 Task: Open Card Image Processing Review in Board Employer Branding to Workspace Financial Management and add a team member Softage.1@softage.net, a label Red, a checklist IT Infrastructure, an attachment from your google drive, a color Red and finally, add a card description 'Conduct customer research for new product naming and branding' and a comment 'Given the potential impact of this task on our company mission and values, let us ensure that we approach it with a sense of integrity and ethics.'. Add a start date 'Jan 05, 1900' with a due date 'Jan 05, 1900'
Action: Mouse moved to (57, 250)
Screenshot: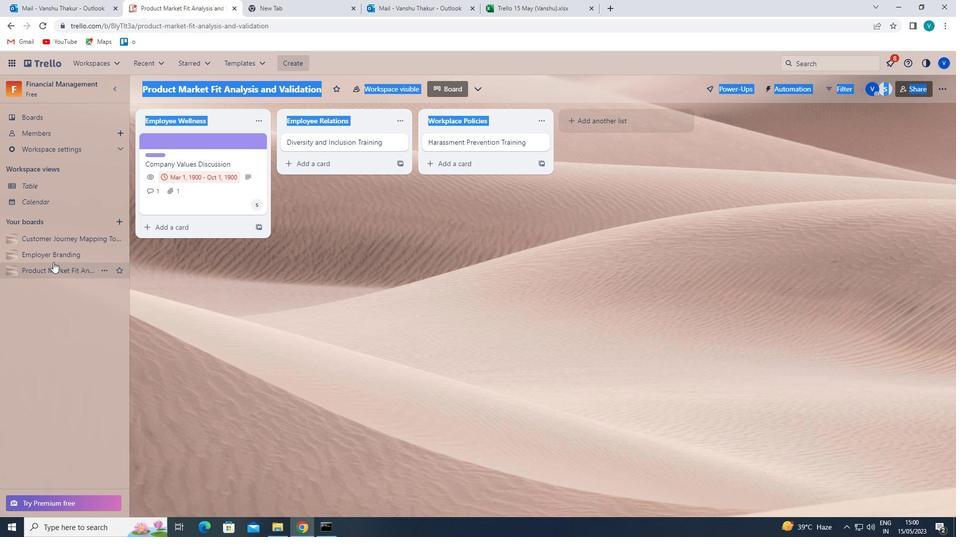 
Action: Mouse pressed left at (57, 250)
Screenshot: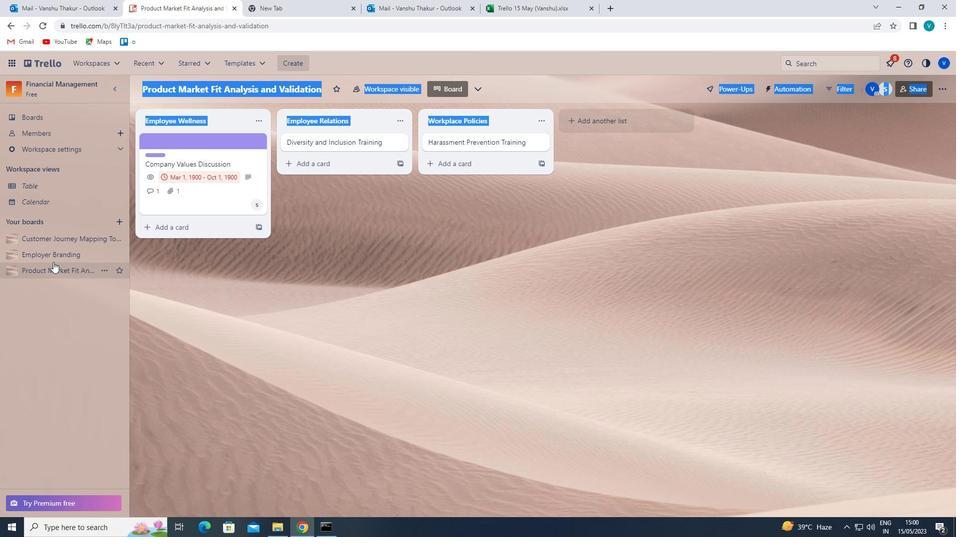 
Action: Mouse moved to (343, 144)
Screenshot: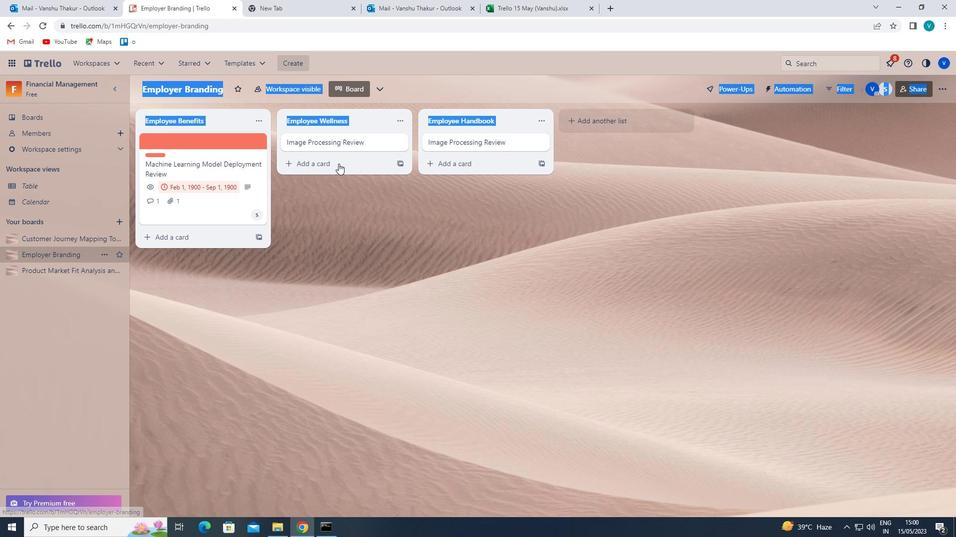 
Action: Mouse pressed left at (343, 144)
Screenshot: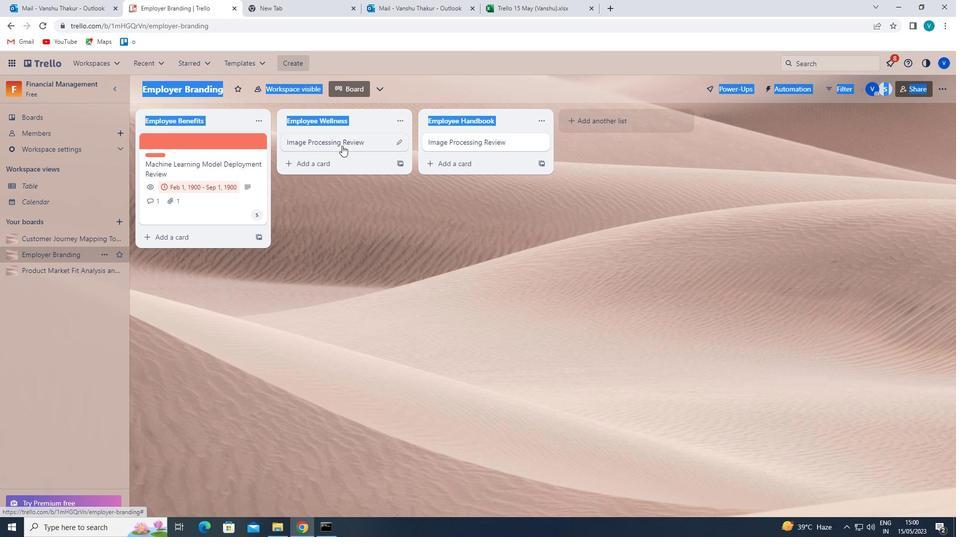 
Action: Mouse moved to (621, 182)
Screenshot: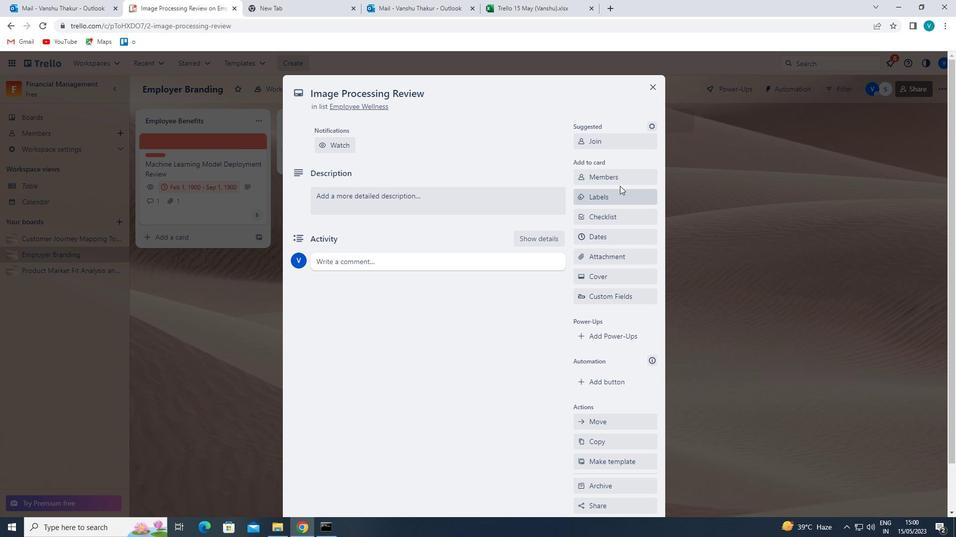 
Action: Mouse pressed left at (621, 182)
Screenshot: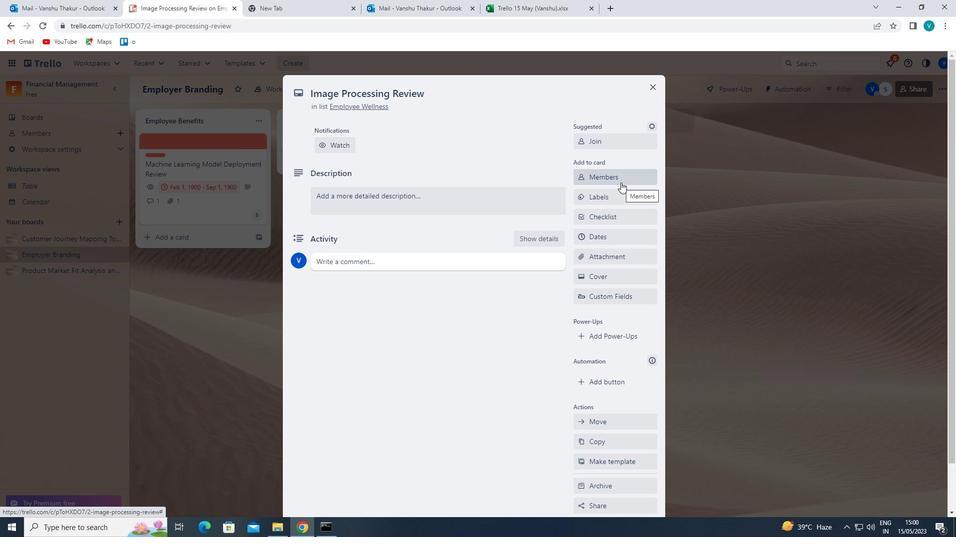 
Action: Key pressed <Key.shift>S
Screenshot: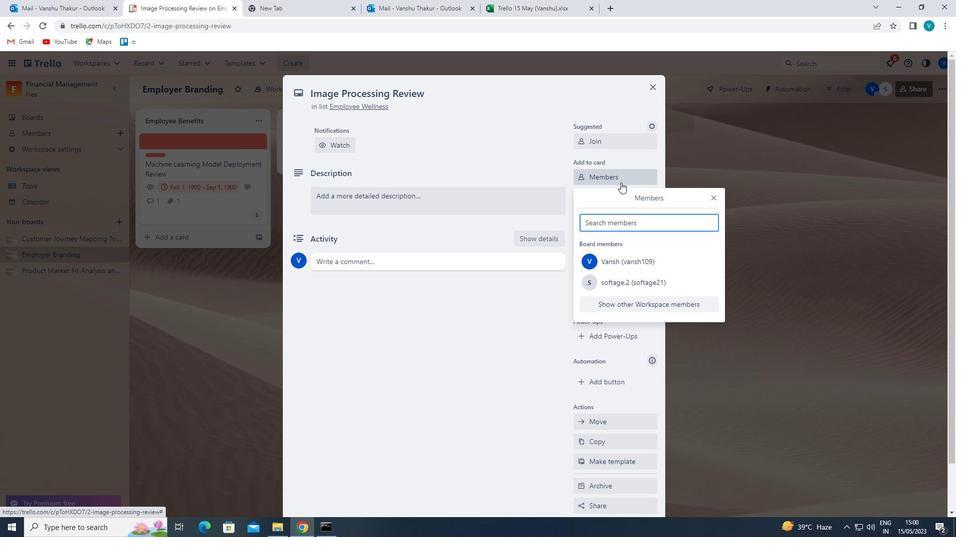 
Action: Mouse moved to (619, 180)
Screenshot: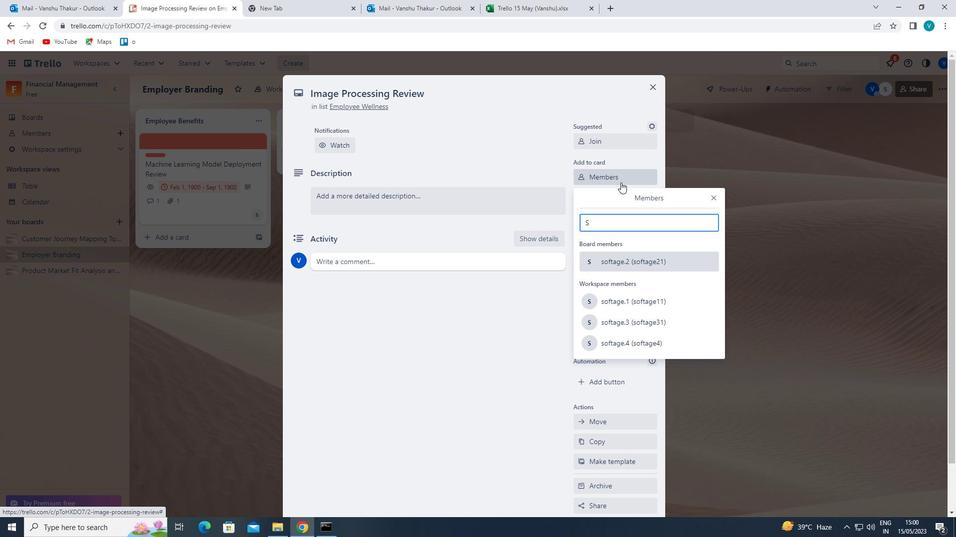 
Action: Key pressed OFTAGE
Screenshot: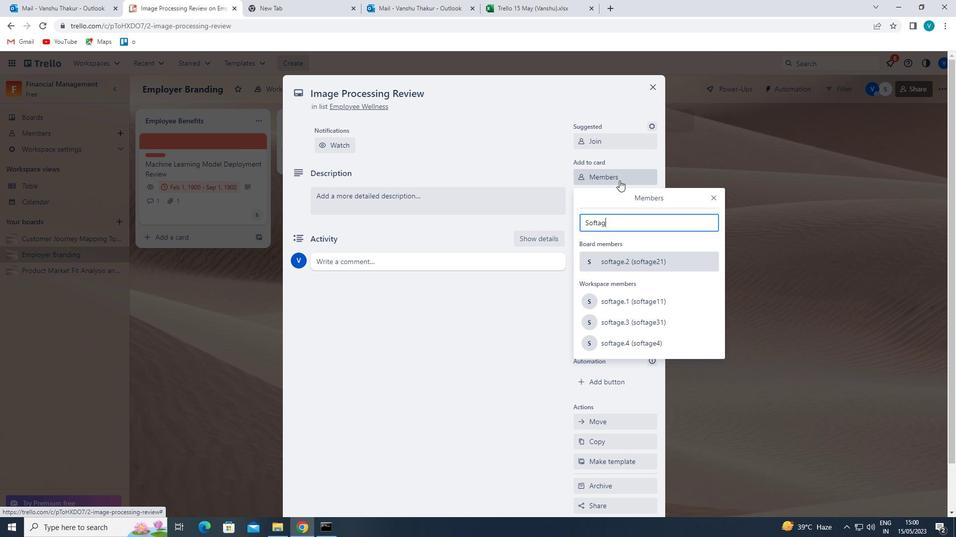 
Action: Mouse moved to (630, 302)
Screenshot: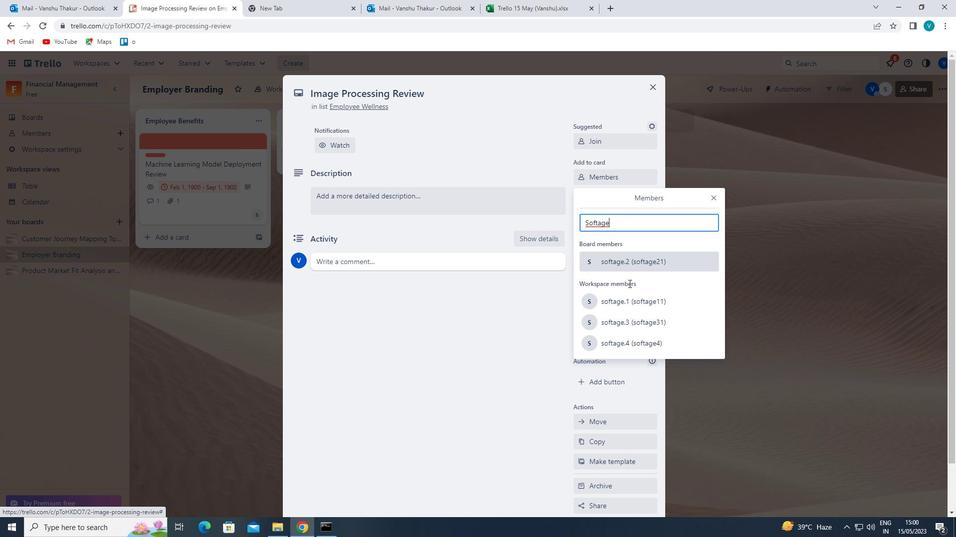 
Action: Mouse pressed left at (630, 302)
Screenshot: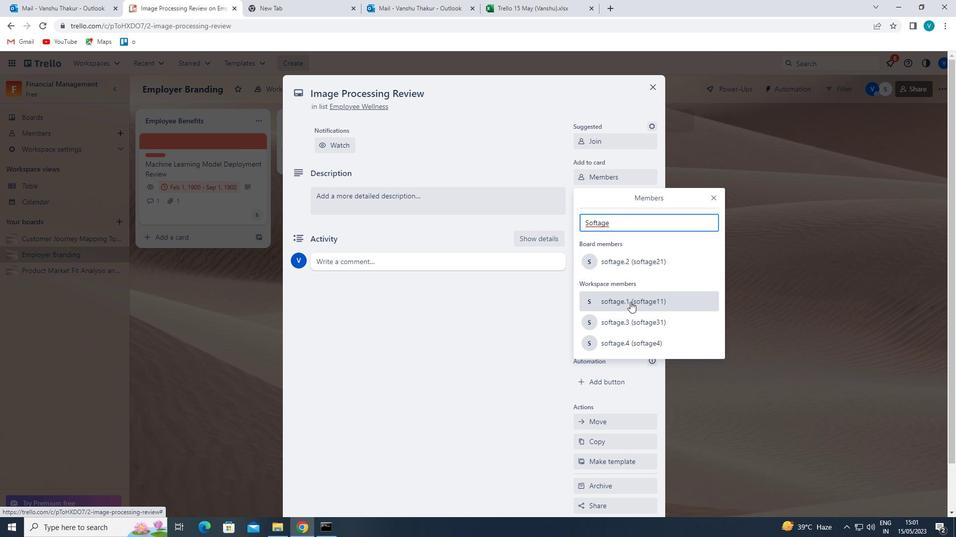 
Action: Mouse moved to (714, 197)
Screenshot: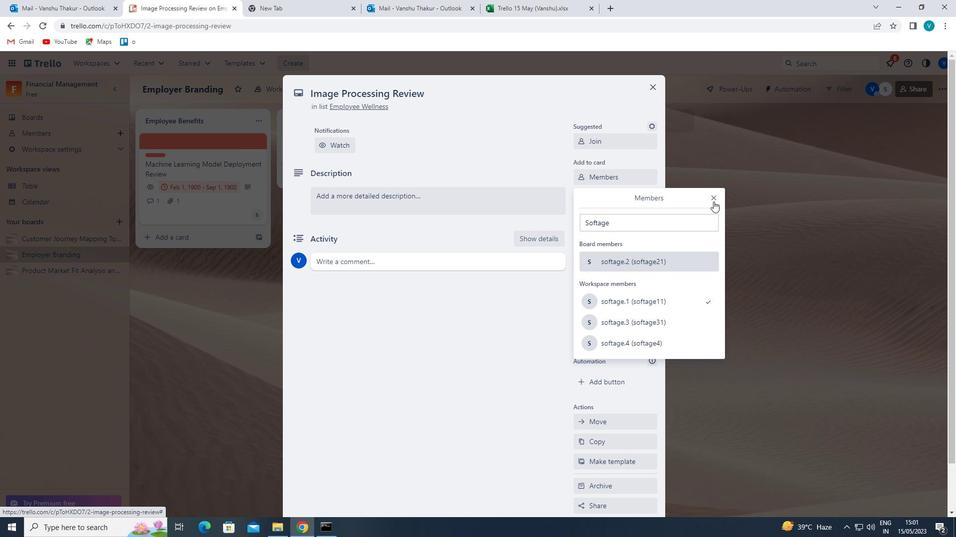 
Action: Mouse pressed left at (714, 197)
Screenshot: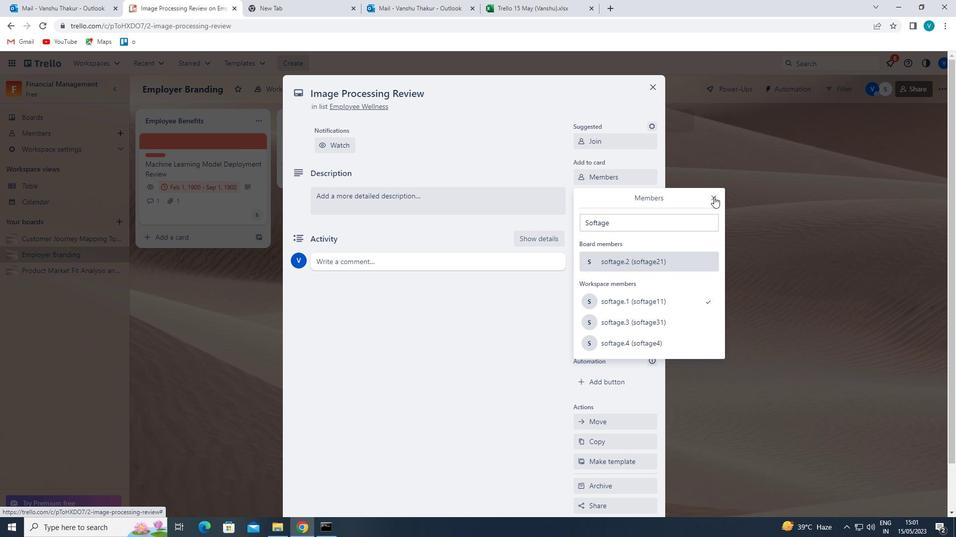 
Action: Mouse moved to (601, 192)
Screenshot: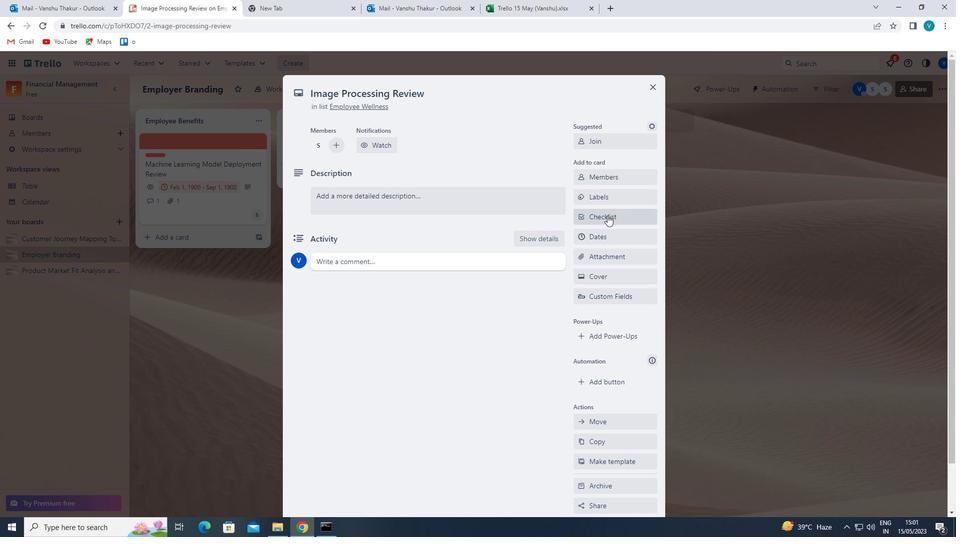 
Action: Mouse pressed left at (601, 192)
Screenshot: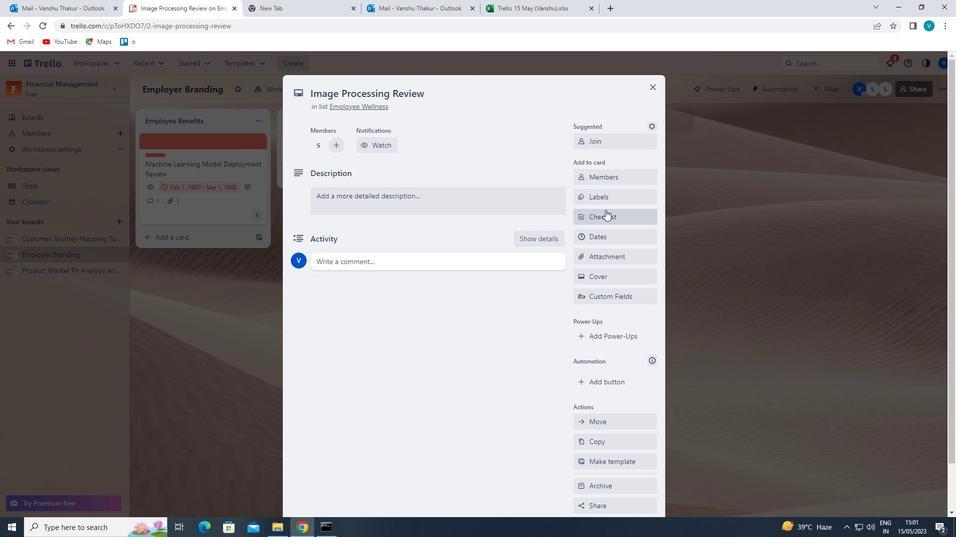 
Action: Mouse moved to (617, 332)
Screenshot: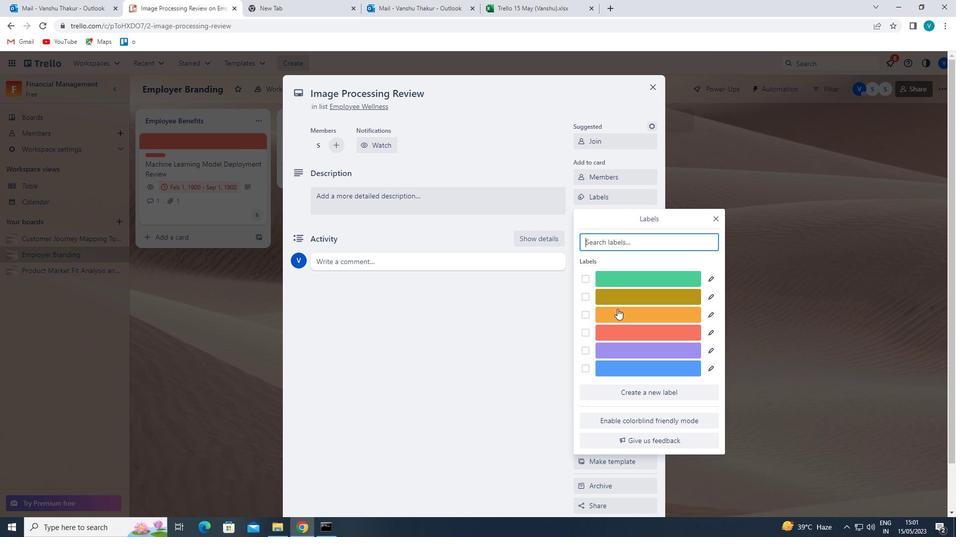 
Action: Mouse pressed left at (617, 332)
Screenshot: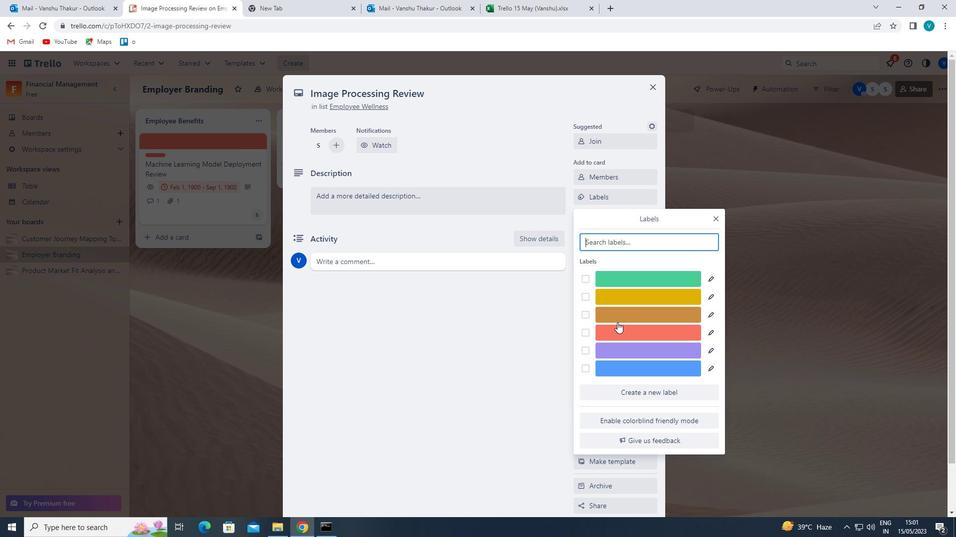 
Action: Mouse moved to (716, 220)
Screenshot: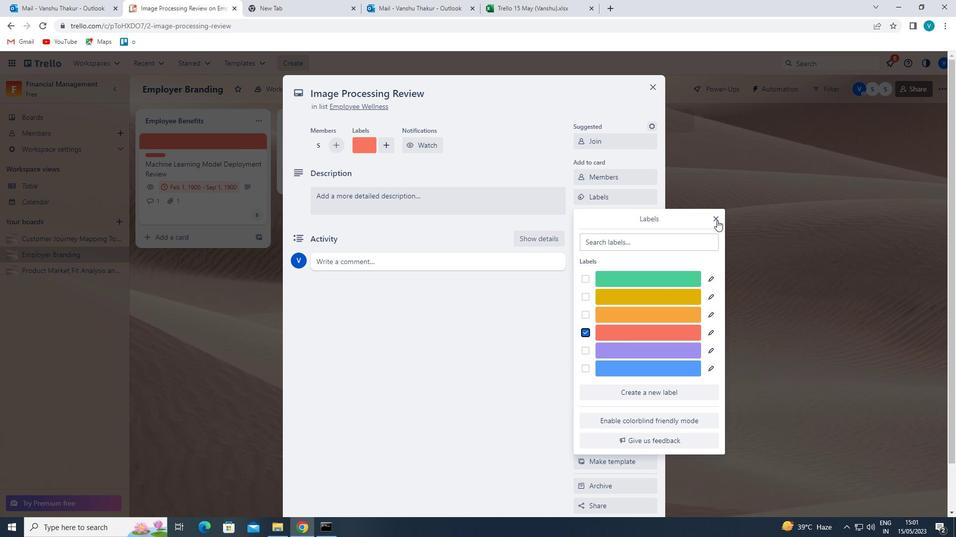
Action: Mouse pressed left at (716, 220)
Screenshot: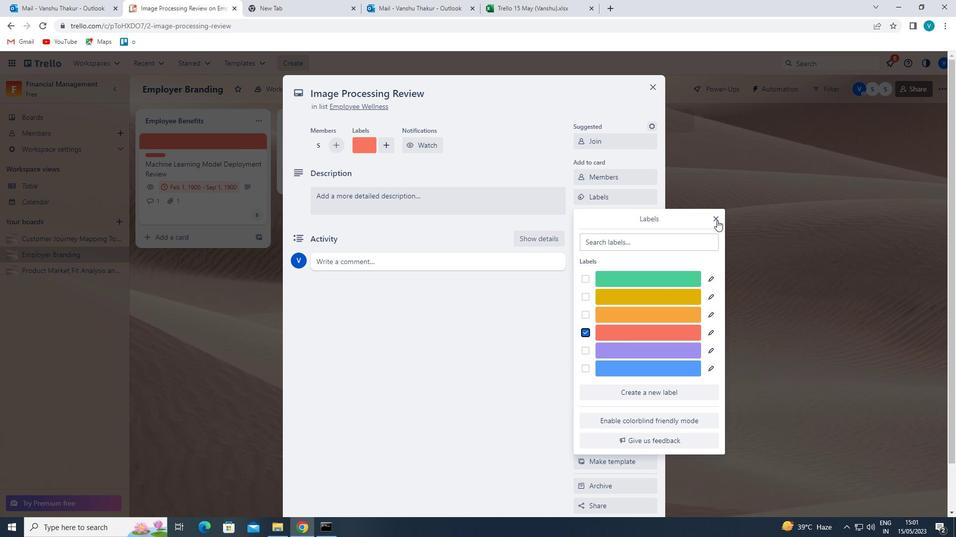 
Action: Mouse moved to (629, 220)
Screenshot: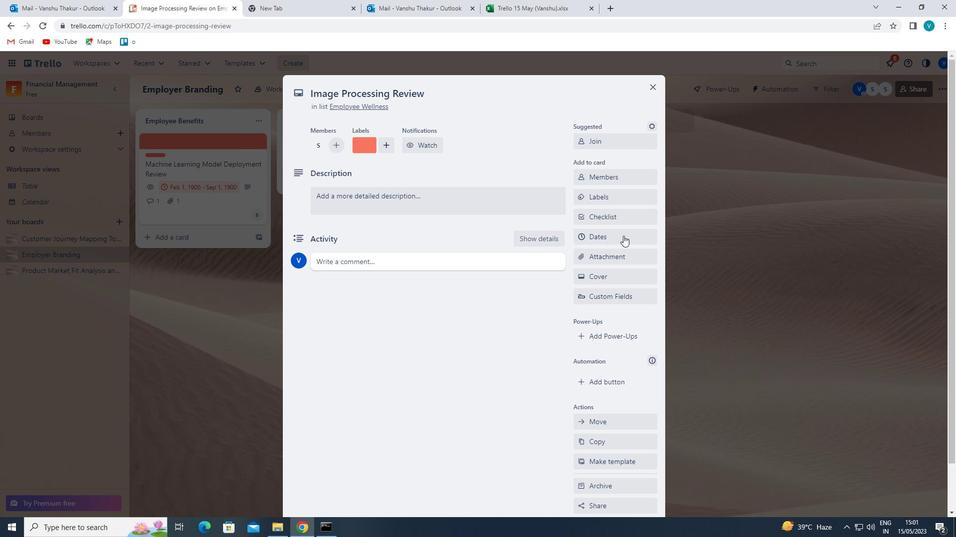 
Action: Mouse pressed left at (629, 220)
Screenshot: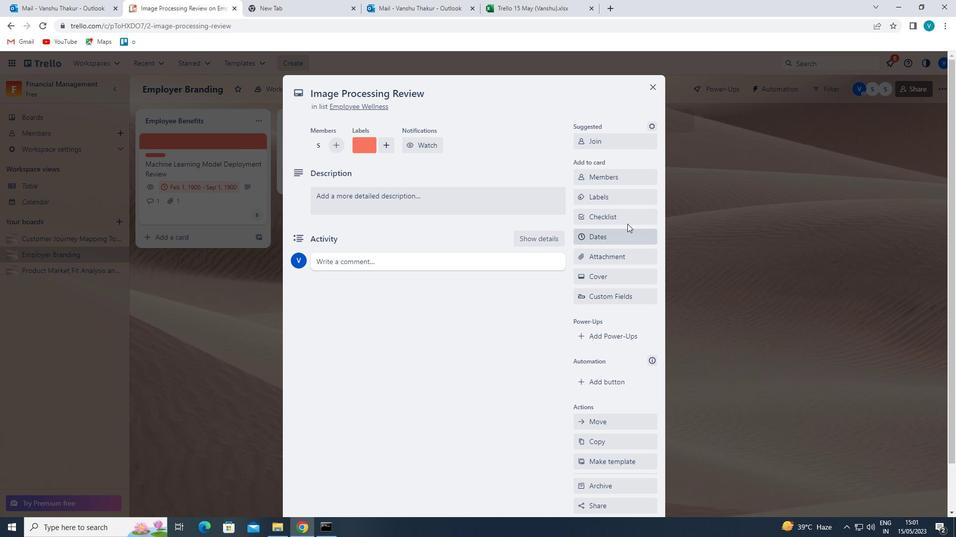 
Action: Key pressed <Key.shift>IT<Key.space><Key.shift>
Screenshot: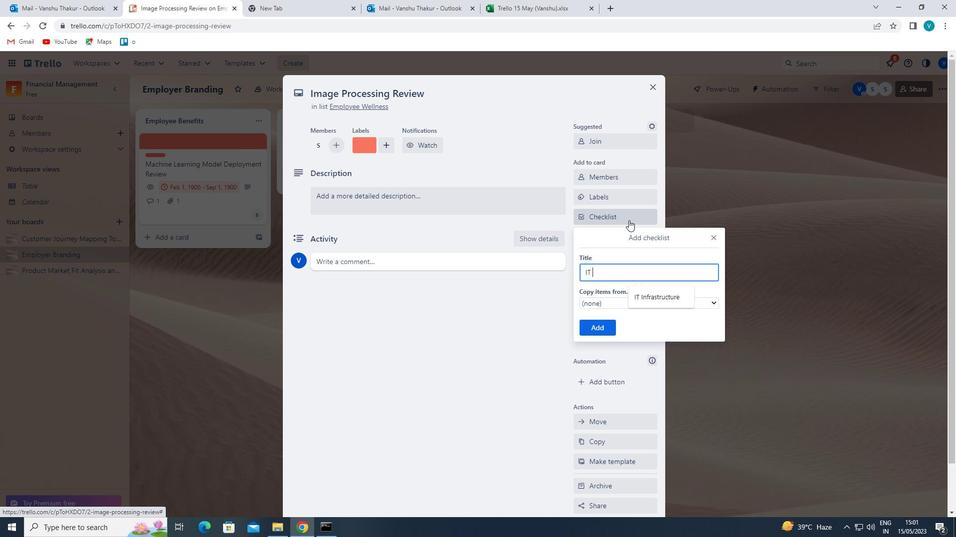 
Action: Mouse moved to (663, 292)
Screenshot: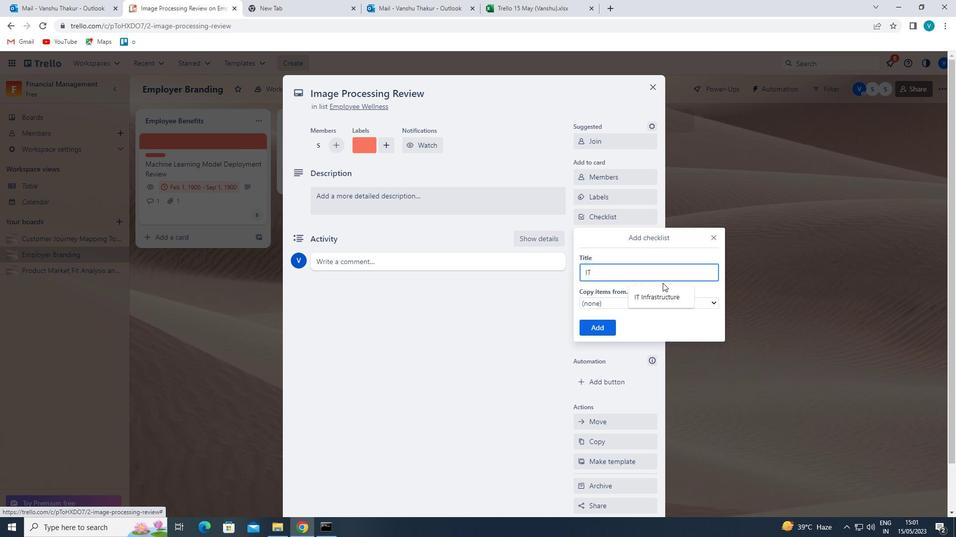 
Action: Mouse pressed left at (663, 292)
Screenshot: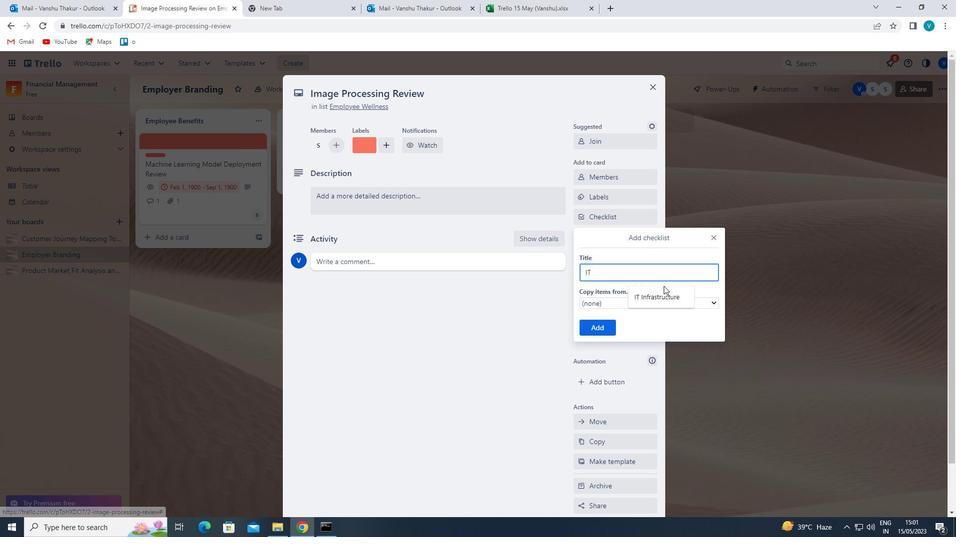 
Action: Mouse moved to (610, 323)
Screenshot: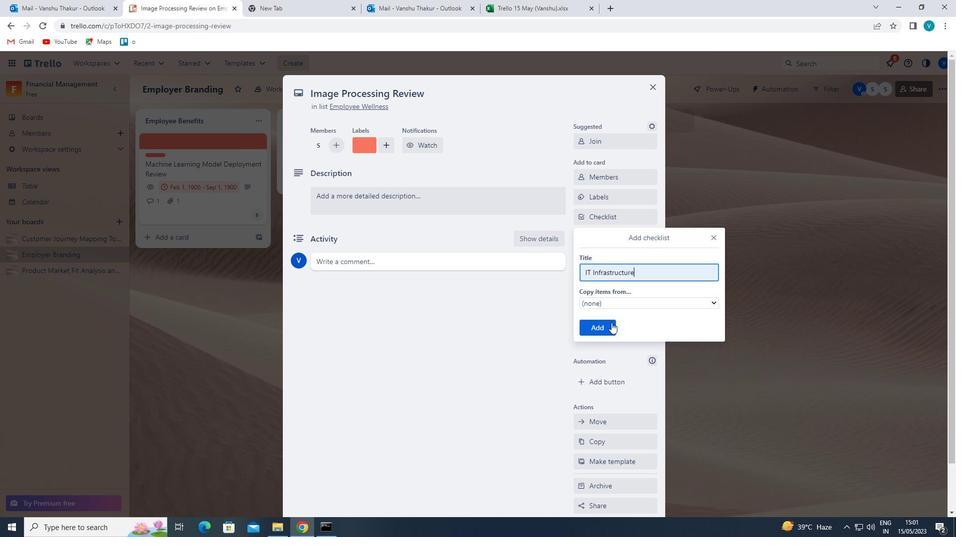 
Action: Mouse pressed left at (610, 323)
Screenshot: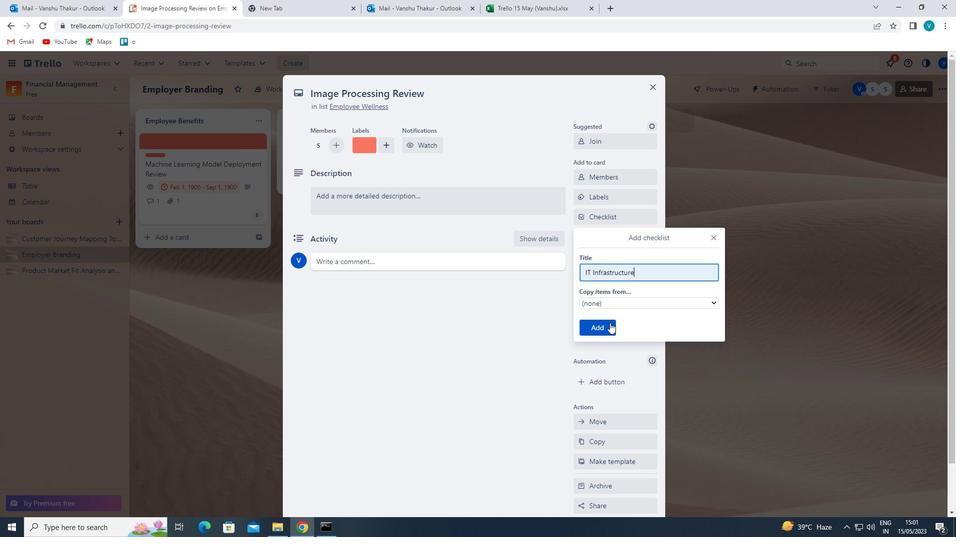 
Action: Mouse moved to (605, 260)
Screenshot: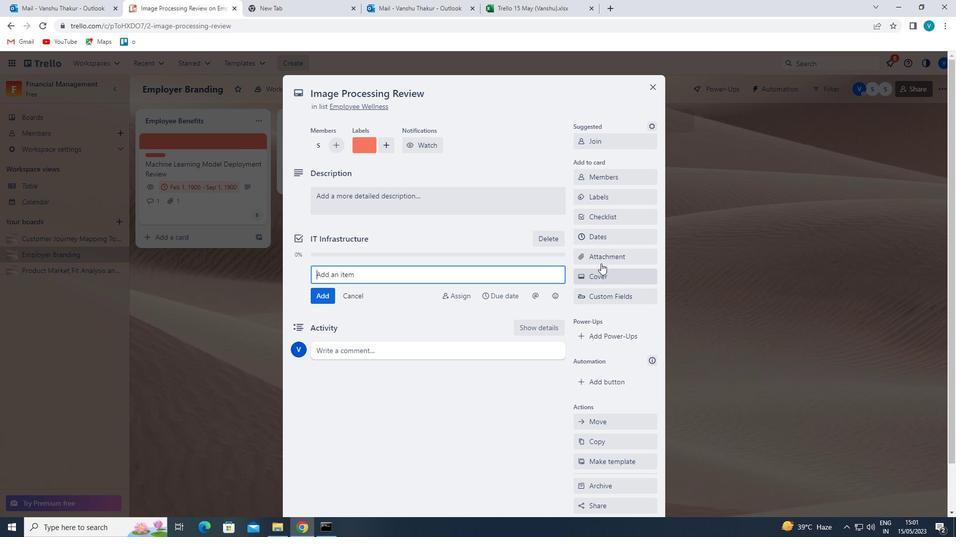 
Action: Mouse pressed left at (605, 260)
Screenshot: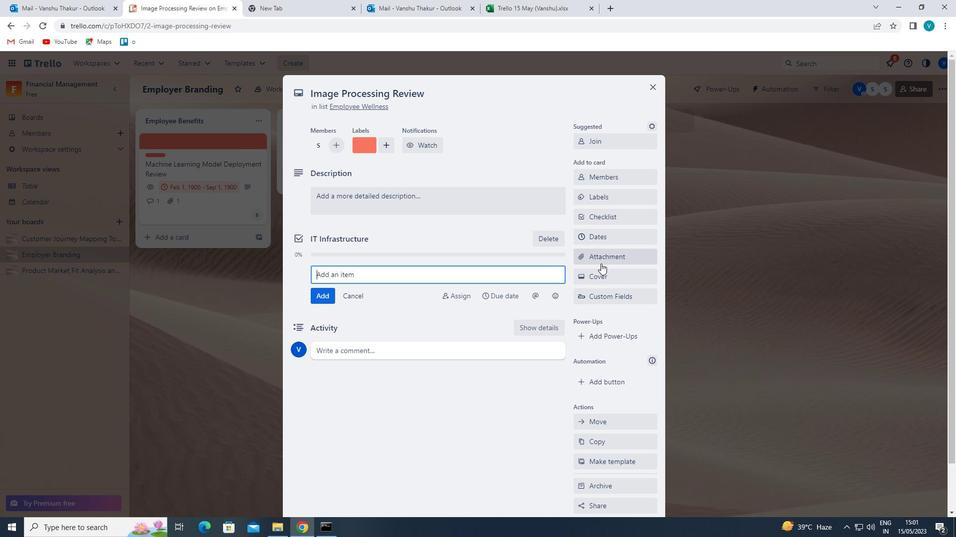 
Action: Mouse moved to (595, 332)
Screenshot: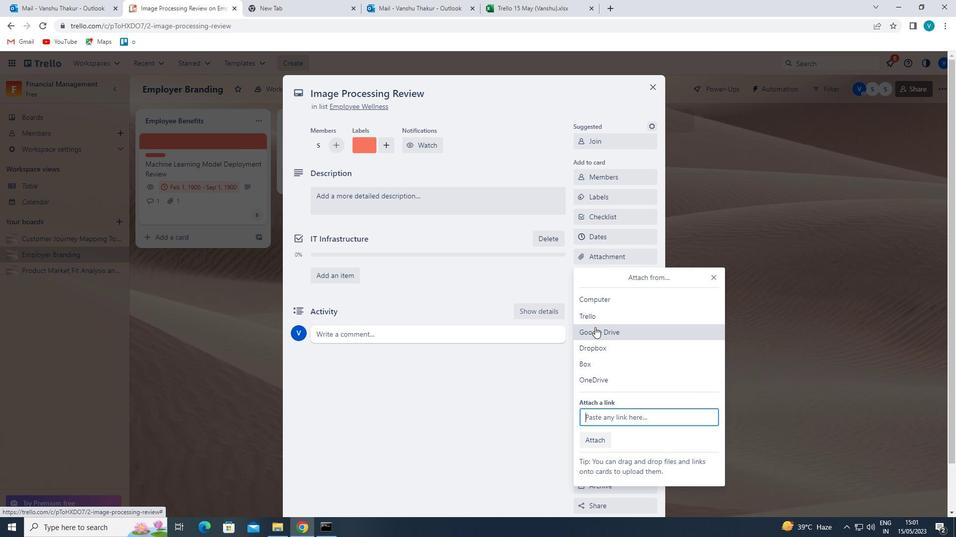 
Action: Mouse pressed left at (595, 332)
Screenshot: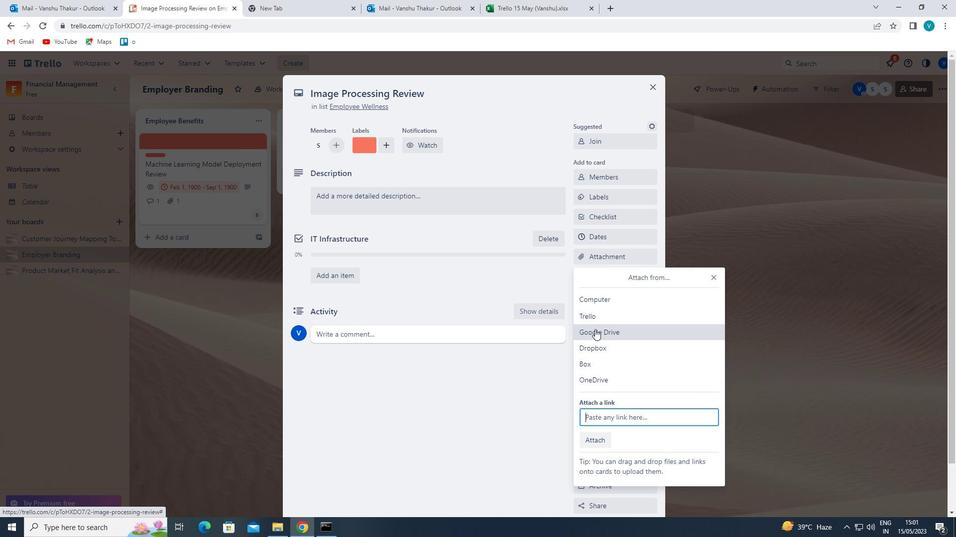 
Action: Mouse moved to (560, 287)
Screenshot: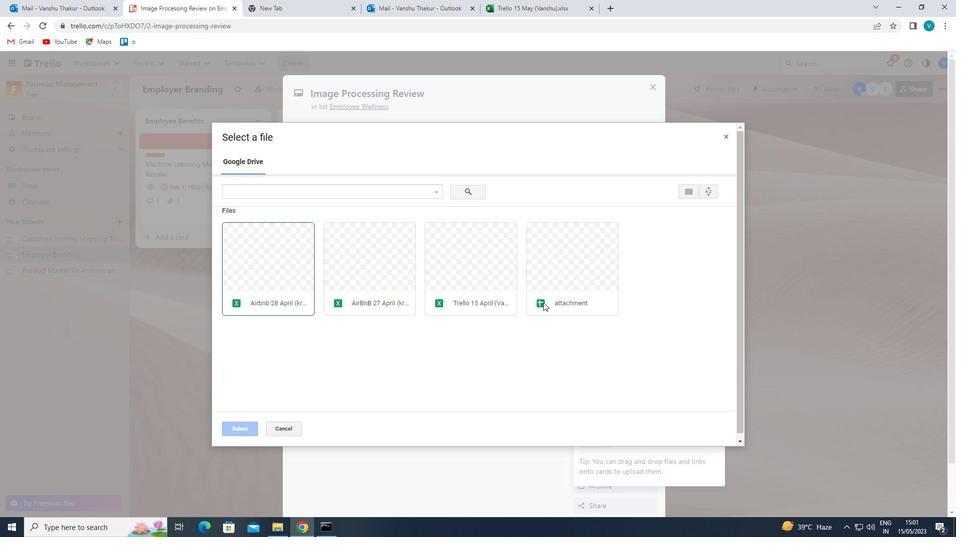 
Action: Mouse pressed left at (560, 287)
Screenshot: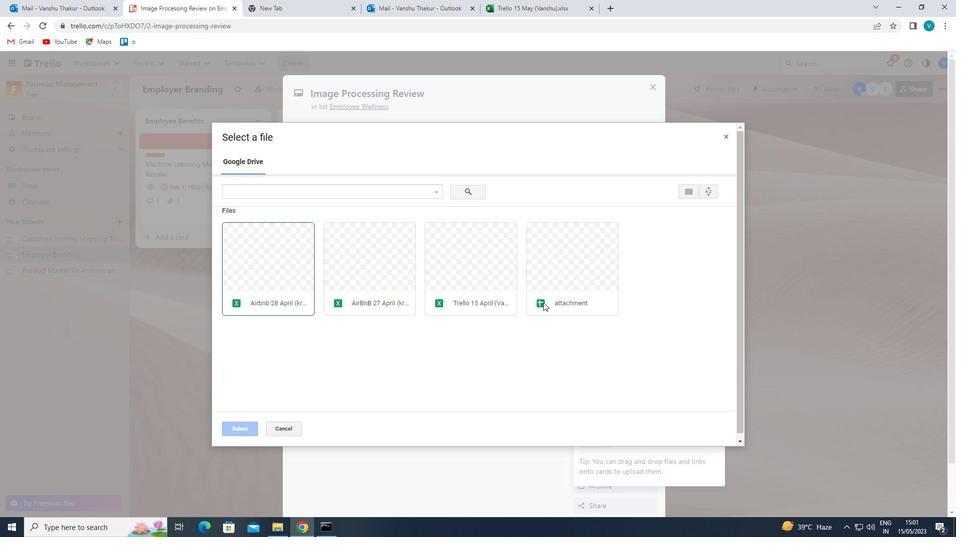 
Action: Mouse moved to (231, 430)
Screenshot: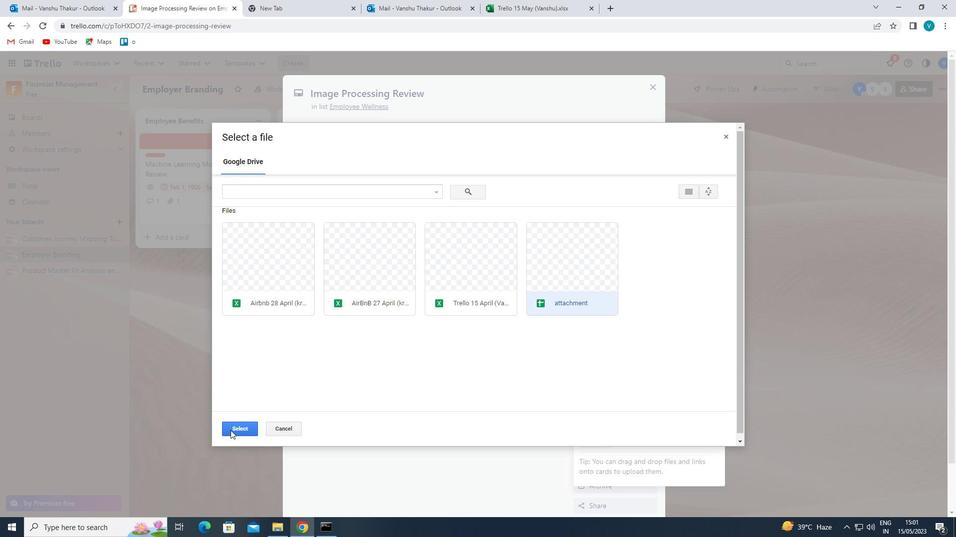 
Action: Mouse pressed left at (231, 430)
Screenshot: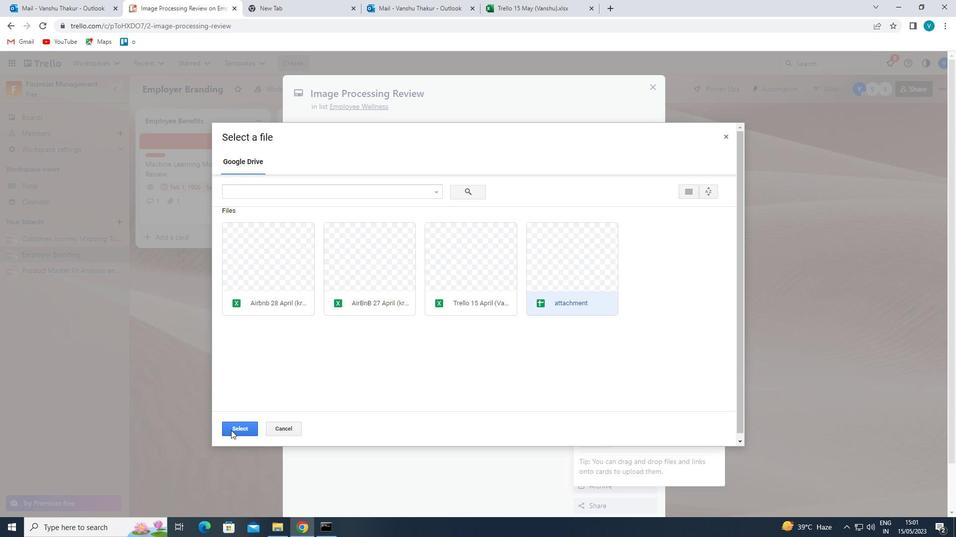 
Action: Mouse moved to (590, 278)
Screenshot: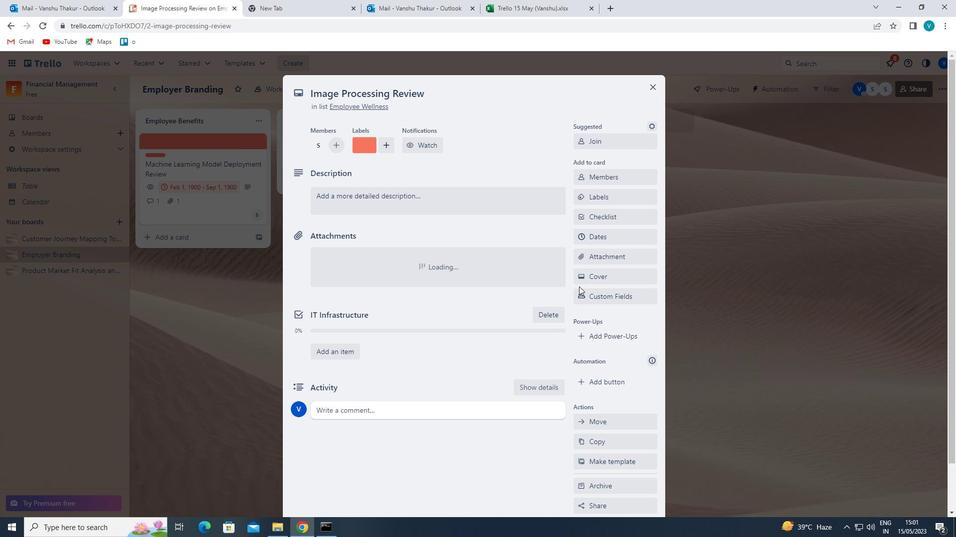 
Action: Mouse pressed left at (590, 278)
Screenshot: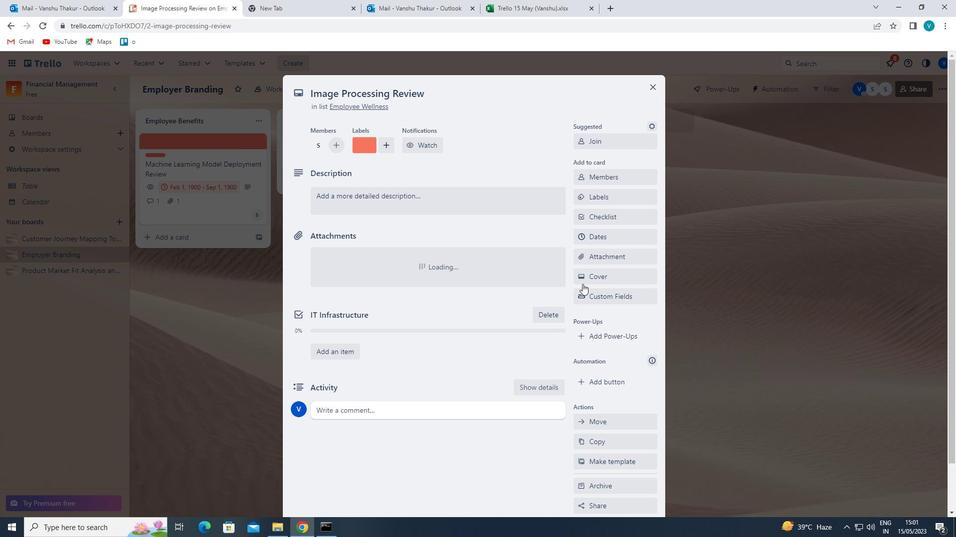 
Action: Mouse moved to (679, 313)
Screenshot: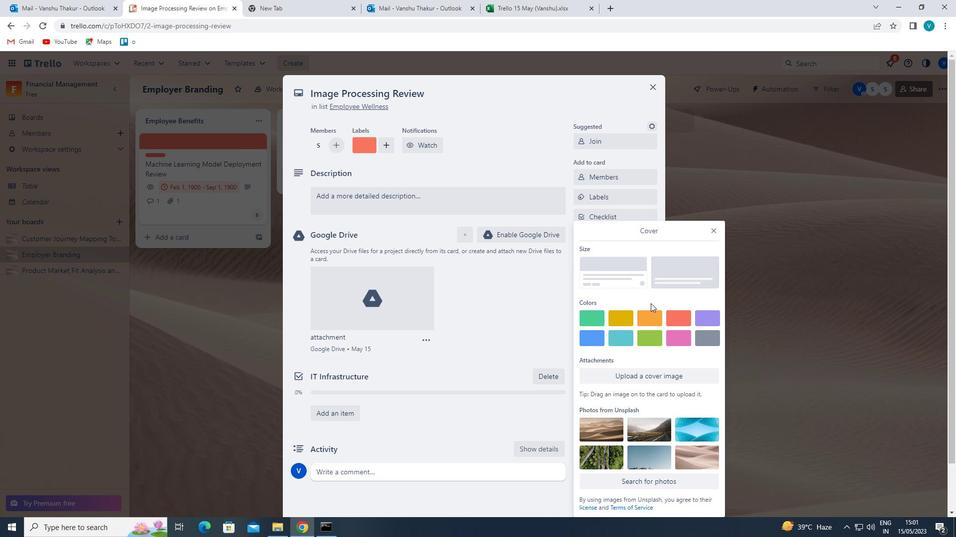 
Action: Mouse pressed left at (679, 313)
Screenshot: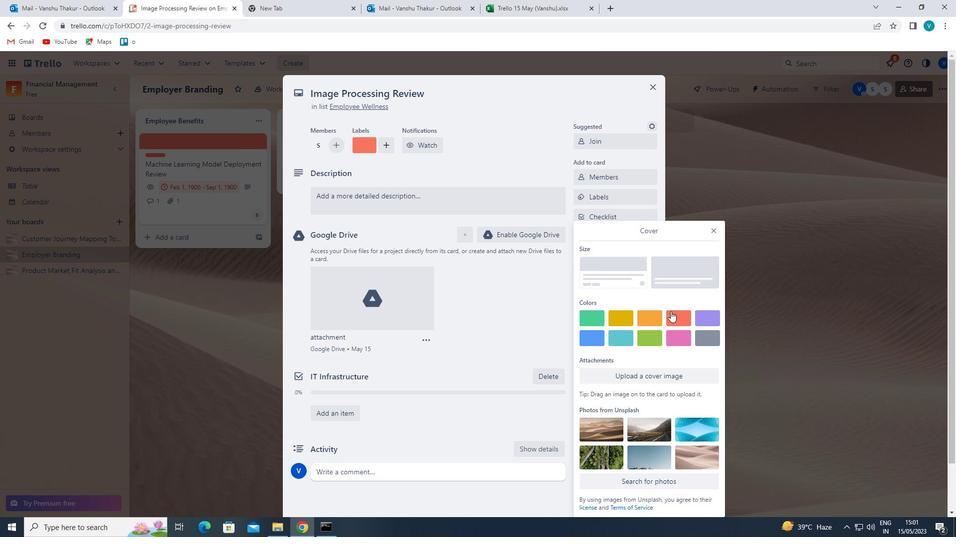 
Action: Mouse moved to (713, 211)
Screenshot: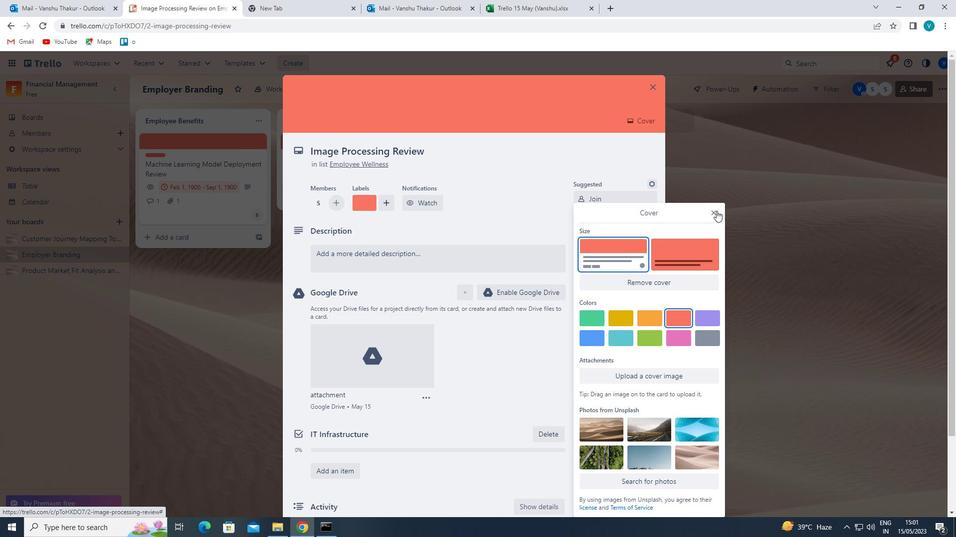 
Action: Mouse pressed left at (713, 211)
Screenshot: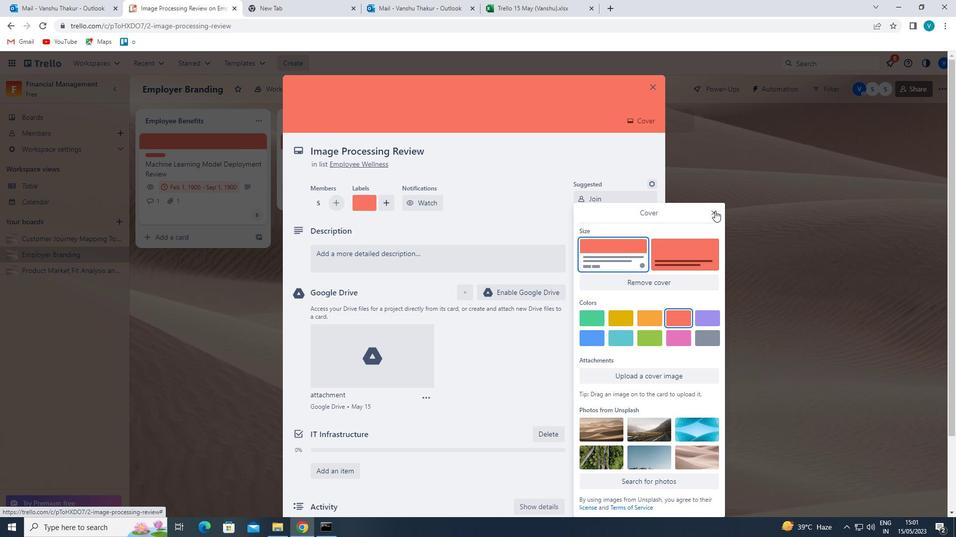 
Action: Mouse moved to (431, 272)
Screenshot: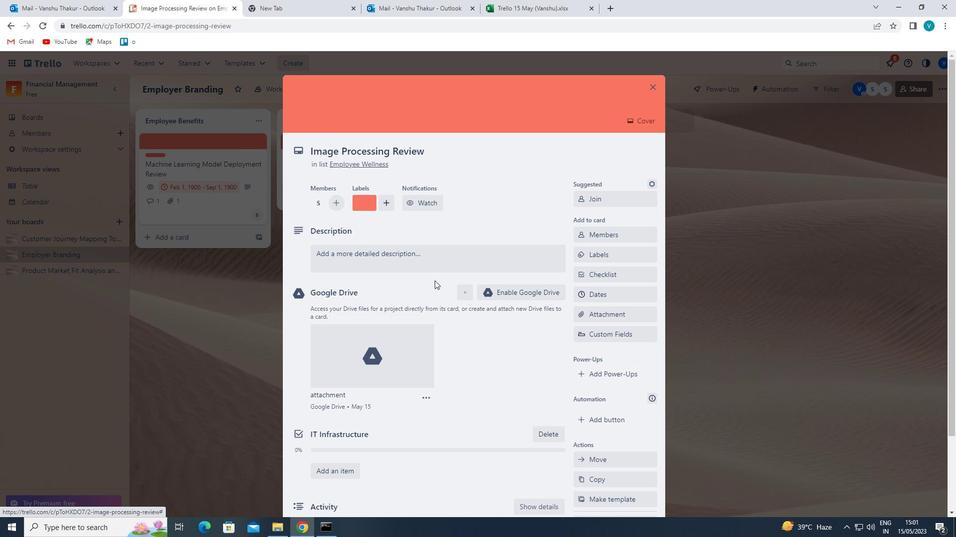 
Action: Mouse pressed left at (431, 272)
Screenshot: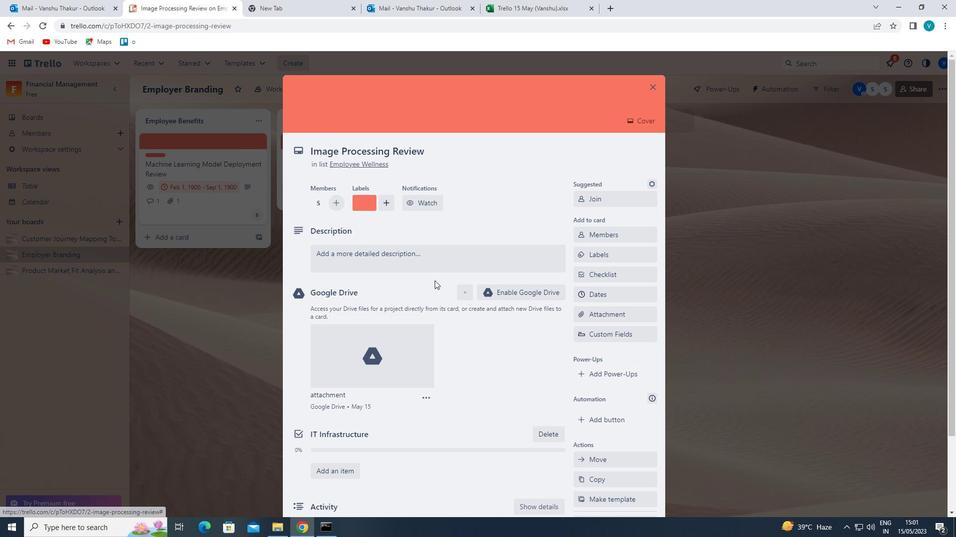 
Action: Mouse moved to (434, 262)
Screenshot: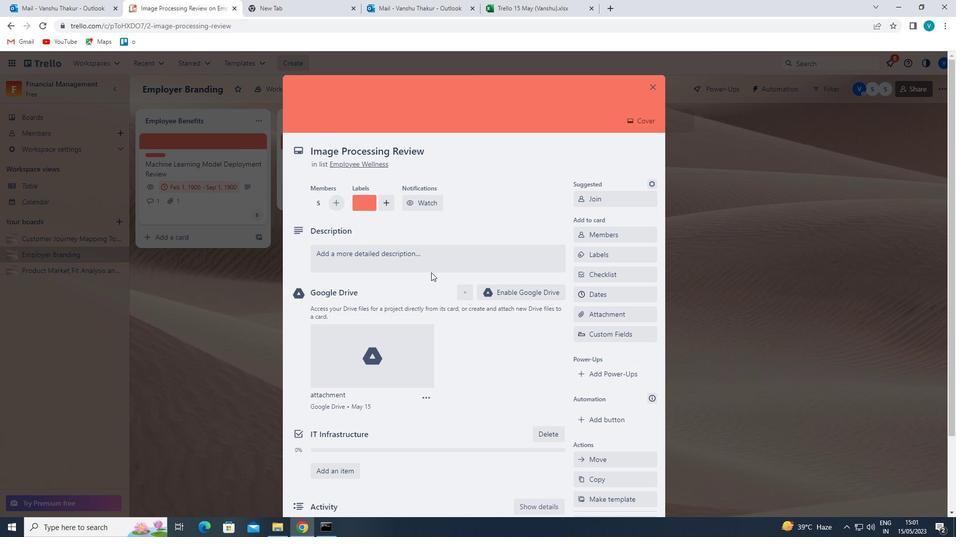 
Action: Mouse pressed left at (434, 262)
Screenshot: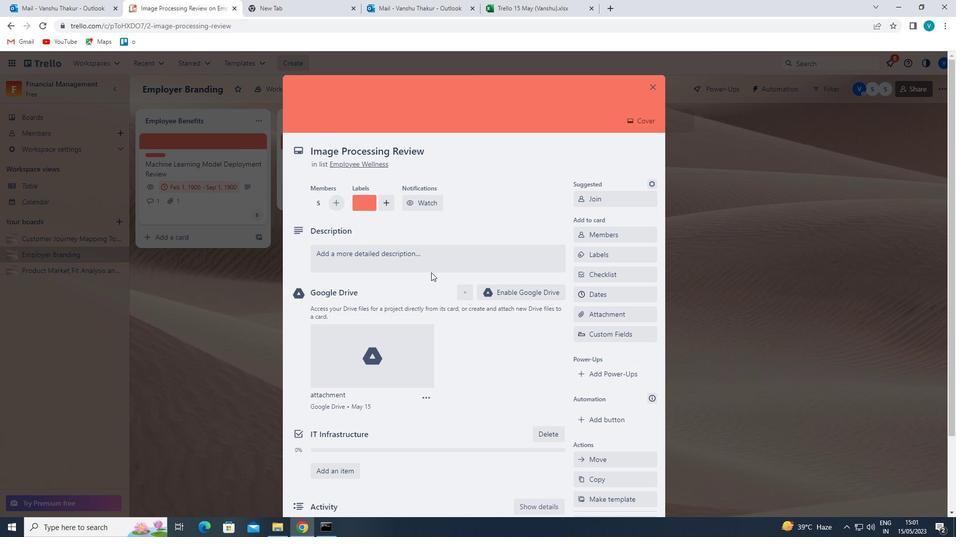 
Action: Key pressed '<Key.shift>CONDUCT<Key.space>CUSTOMER<Key.space>RESEARCH<Key.space>FOR<Key.space>NEW<Key.space>PRODUCT<Key.space>NAMING<Key.space>ANF<Key.backspace>D<Key.space>BRANDING'
Screenshot: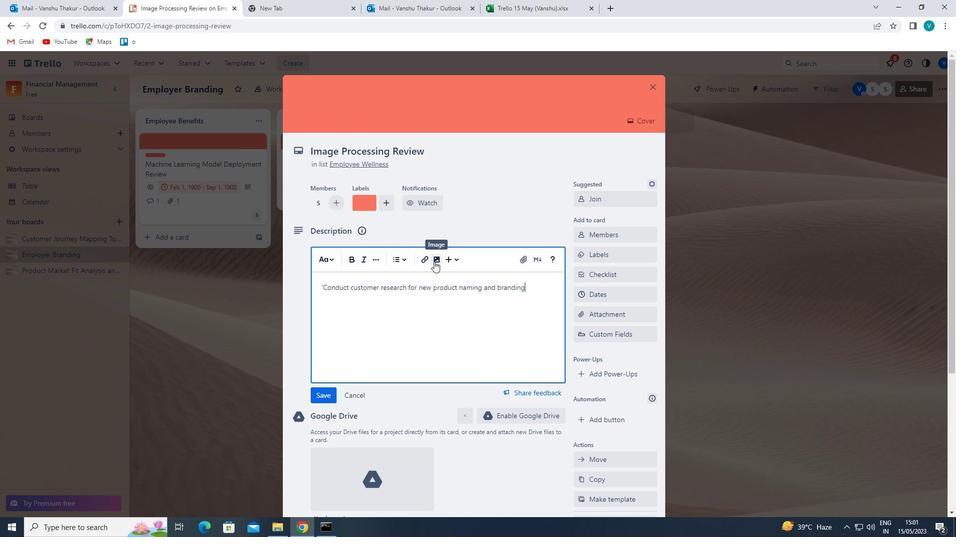 
Action: Mouse moved to (325, 394)
Screenshot: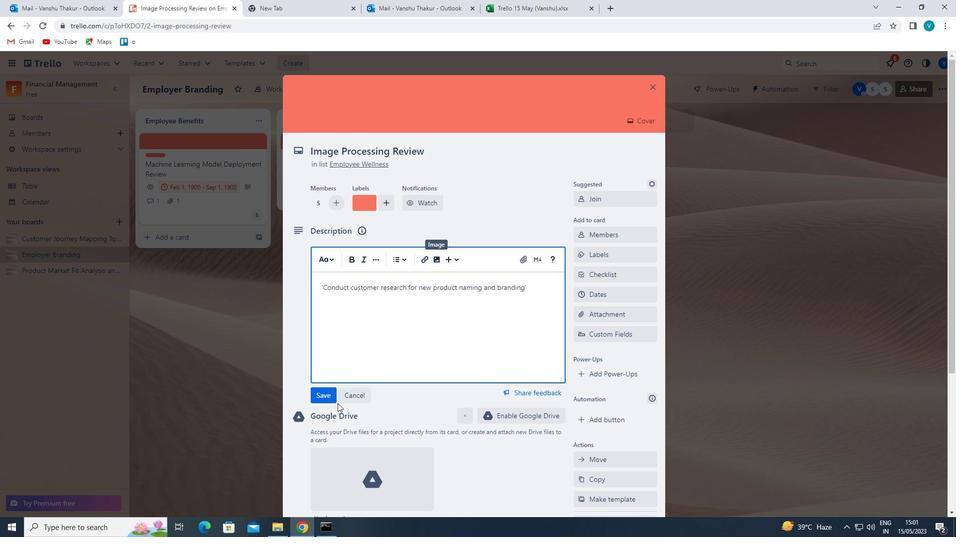 
Action: Mouse pressed left at (325, 394)
Screenshot: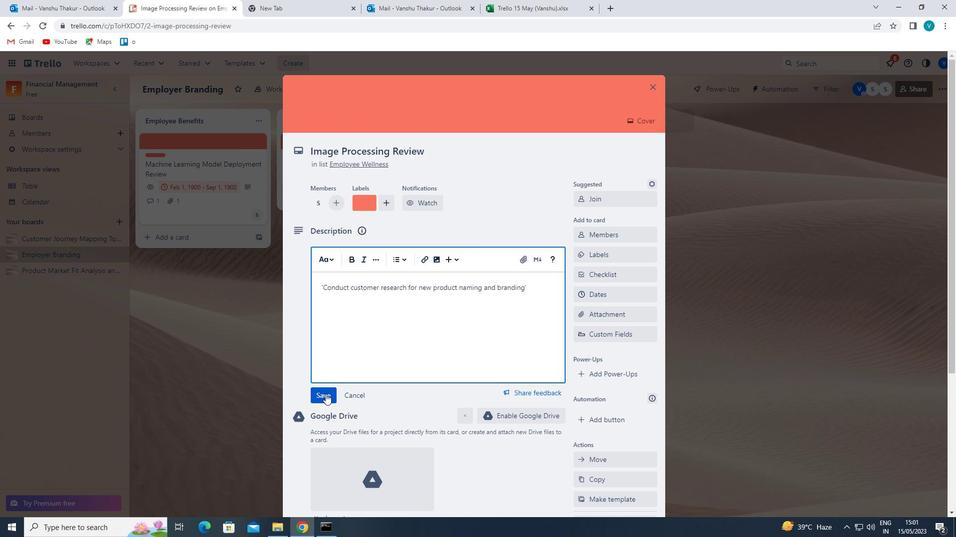 
Action: Mouse scrolled (325, 394) with delta (0, 0)
Screenshot: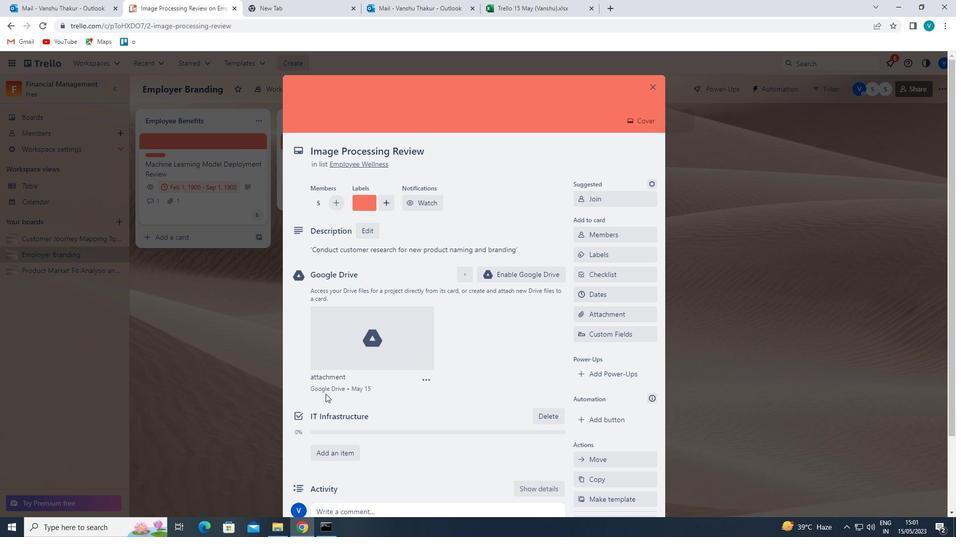
Action: Mouse moved to (334, 459)
Screenshot: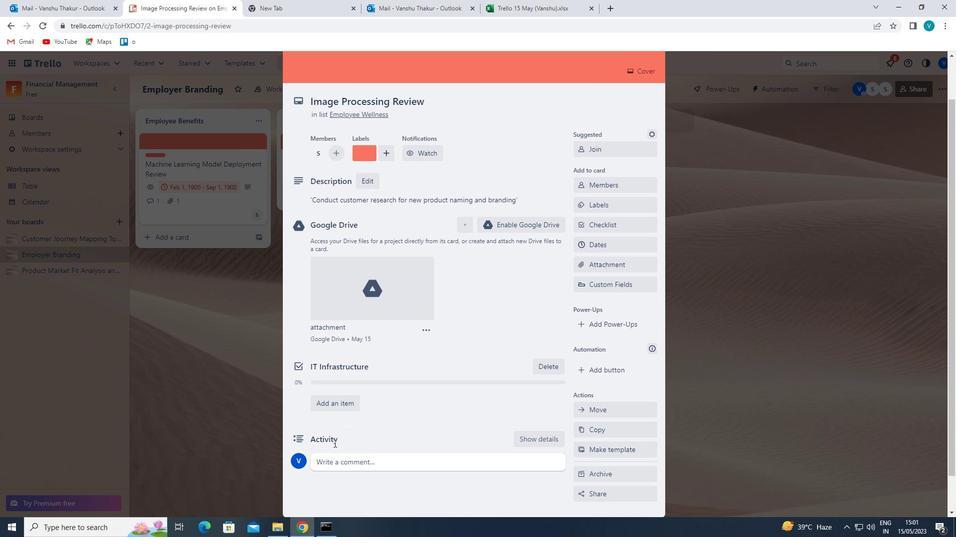 
Action: Mouse pressed left at (334, 459)
Screenshot: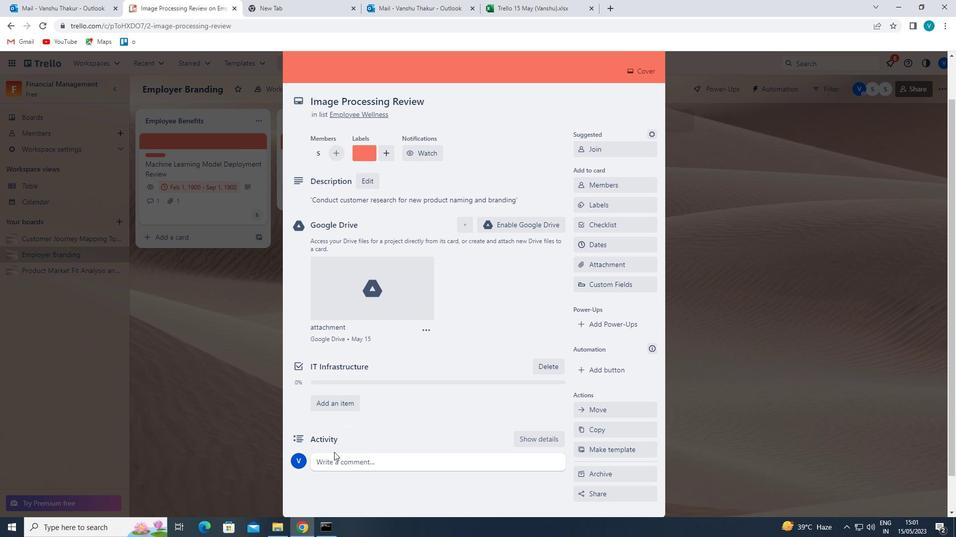 
Action: Key pressed '<Key.shift>GIVEN<Key.space>THE<Key.space>POTENTIAL<Key.space>IMPACT<Key.space>OF<Key.space>THIS<Key.space>TASK<Key.space>ON<Key.space>OUR<Key.space>COMPANY<Key.space>MISSION<Key.space>ADN<Key.space><Key.backspace><Key.backspace><Key.backspace>ND<Key.space>VALUES,<Key.space>LET<Key.space>US<Key.space>ENSURE<Key.space>THAT<Key.space>WE<Key.space>APPROACH<Key.space>IT<Key.space>WITH<Key.space>A<Key.space>SENSE<Key.space>OF<Key.space>INTEGRITY<Key.space>AND<Key.space>ETHICS.'
Screenshot: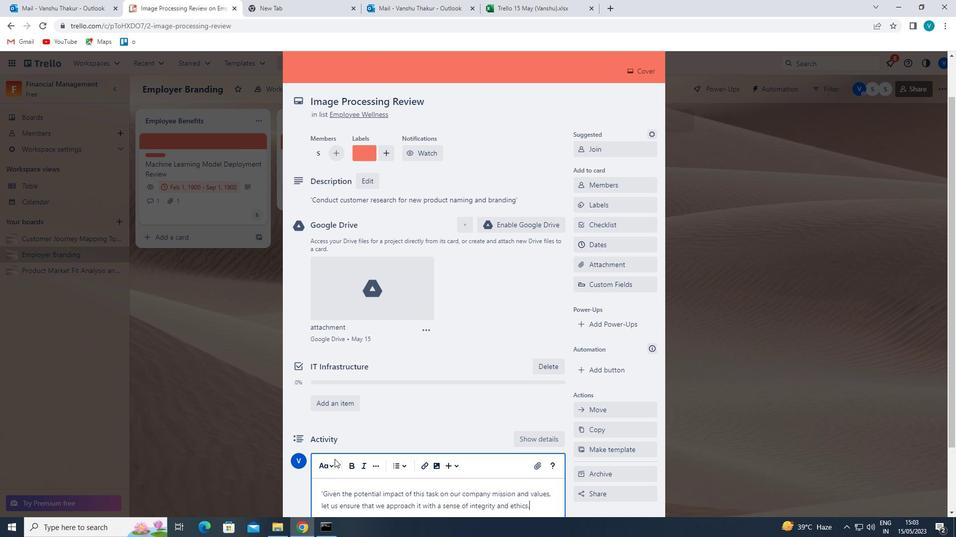 
Action: Mouse moved to (381, 442)
Screenshot: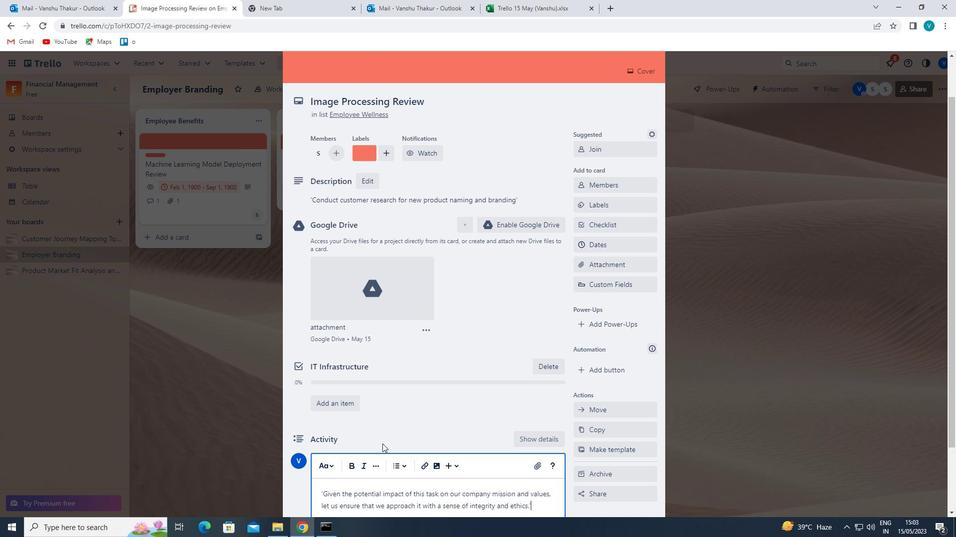 
Action: Mouse scrolled (381, 442) with delta (0, 0)
Screenshot: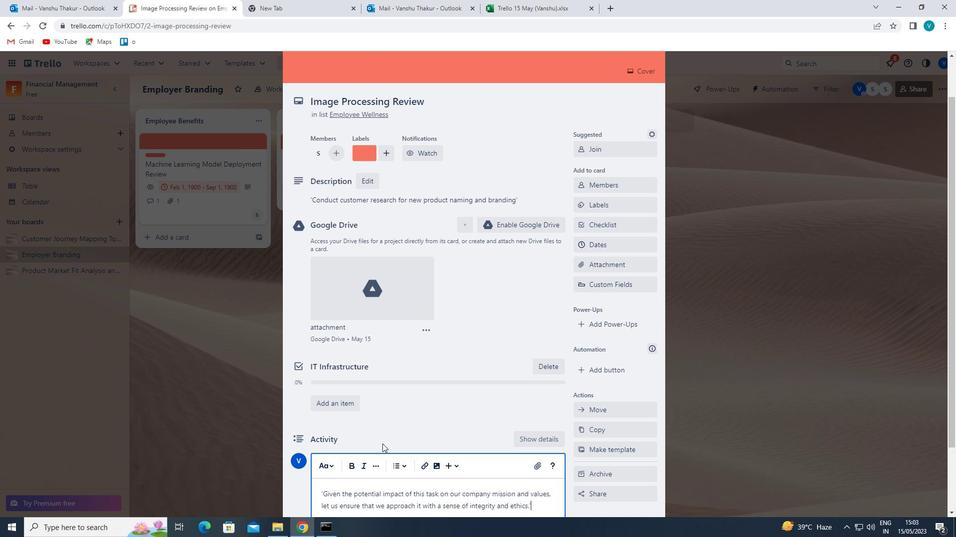 
Action: Mouse moved to (380, 439)
Screenshot: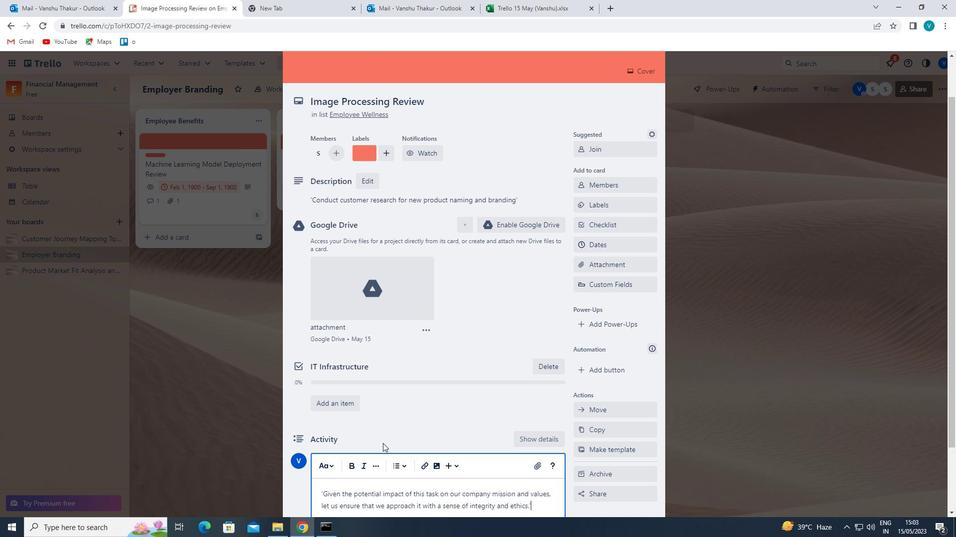 
Action: Mouse scrolled (380, 439) with delta (0, 0)
Screenshot: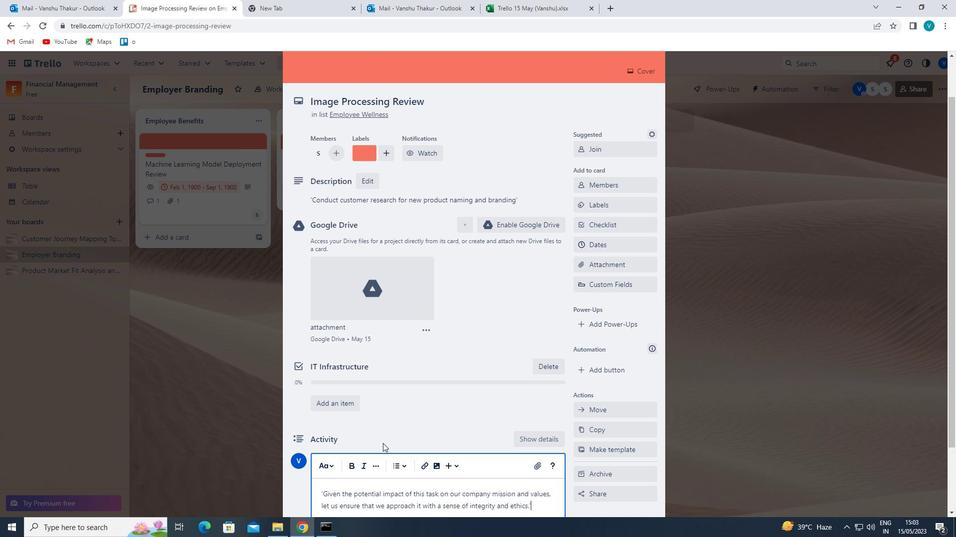 
Action: Mouse moved to (318, 454)
Screenshot: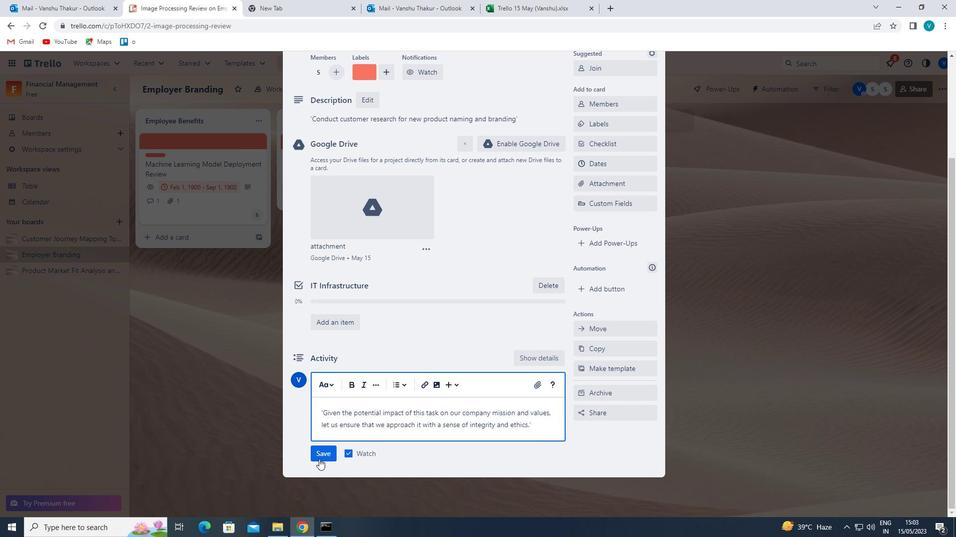 
Action: Mouse pressed left at (318, 454)
Screenshot: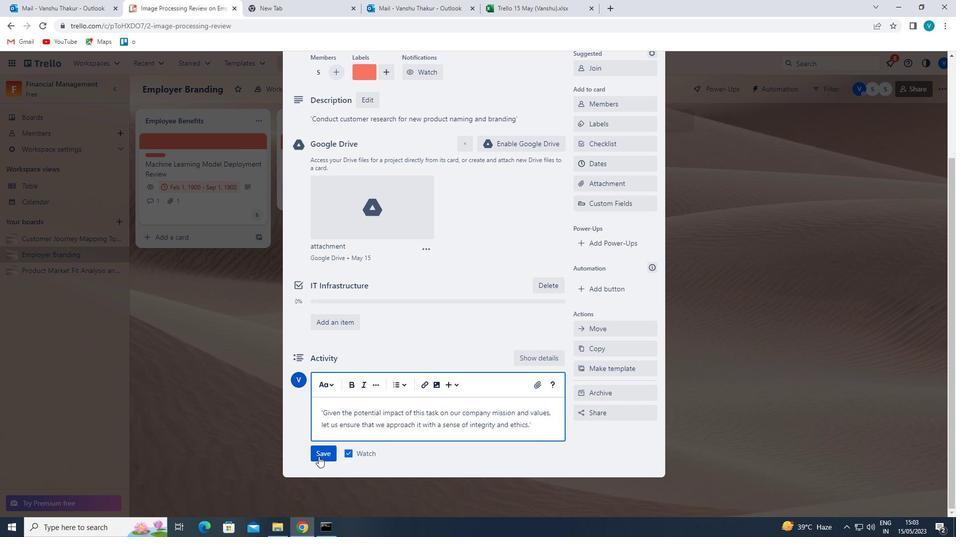 
Action: Mouse moved to (607, 162)
Screenshot: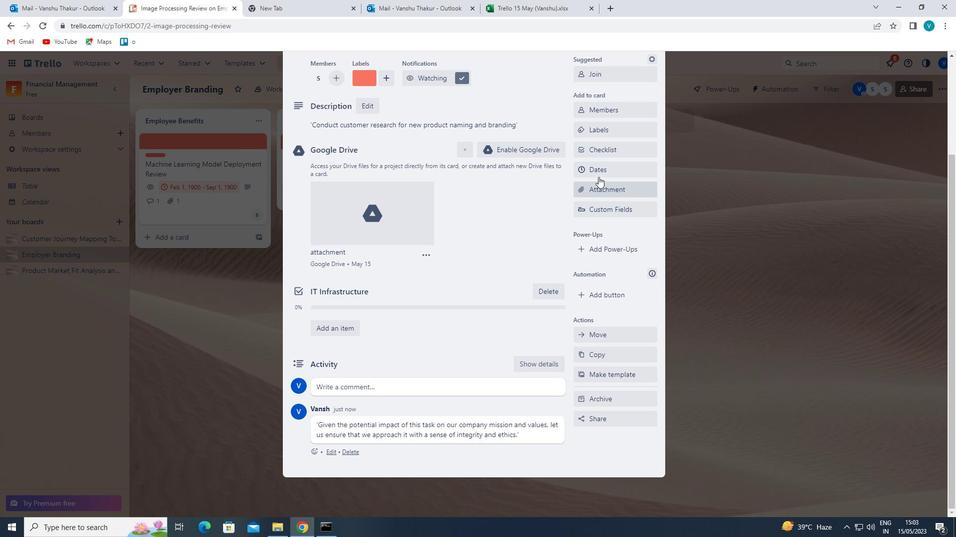 
Action: Mouse pressed left at (607, 162)
Screenshot: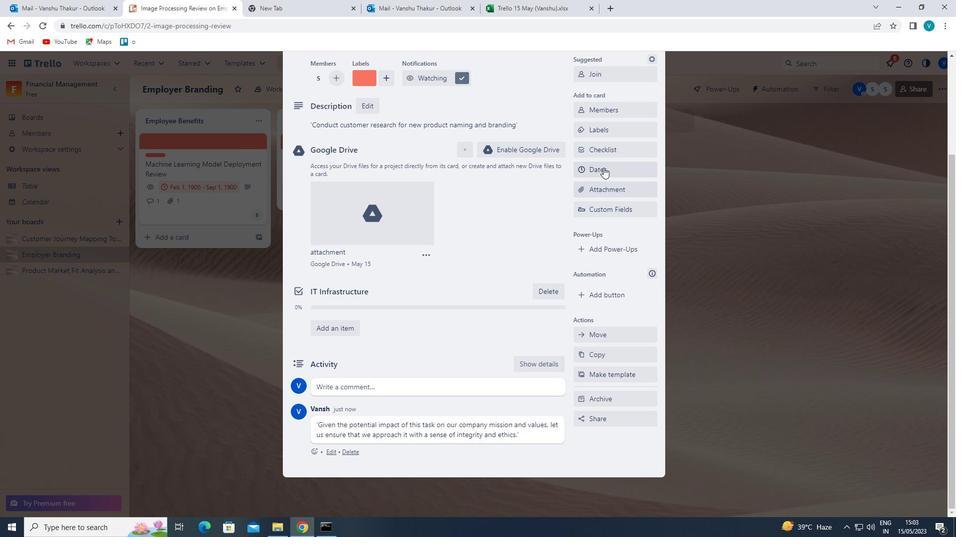 
Action: Mouse moved to (581, 263)
Screenshot: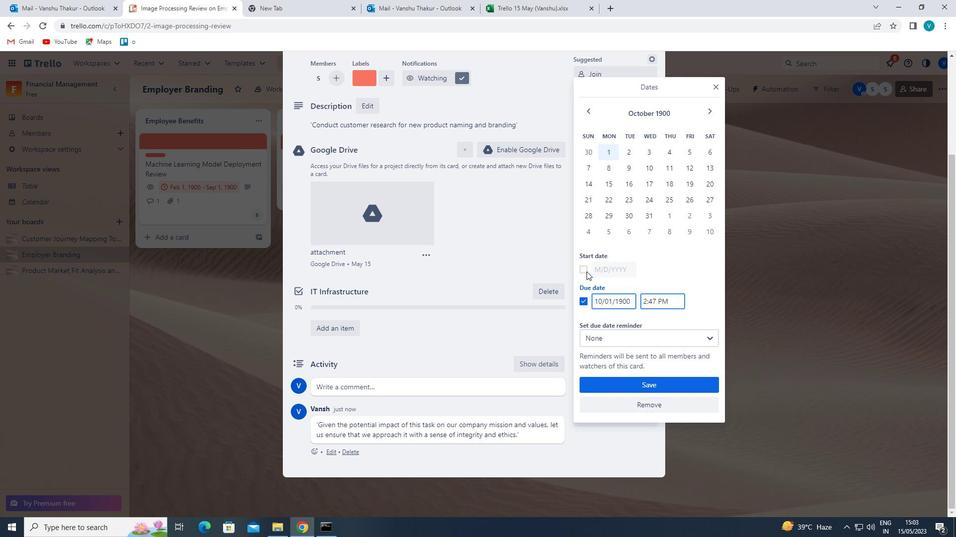 
Action: Mouse pressed left at (581, 263)
Screenshot: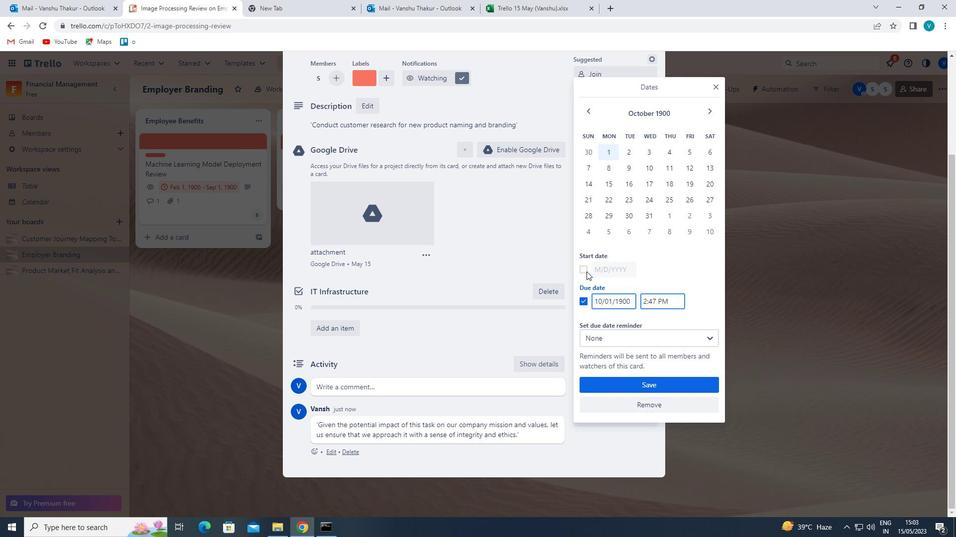 
Action: Mouse moved to (598, 267)
Screenshot: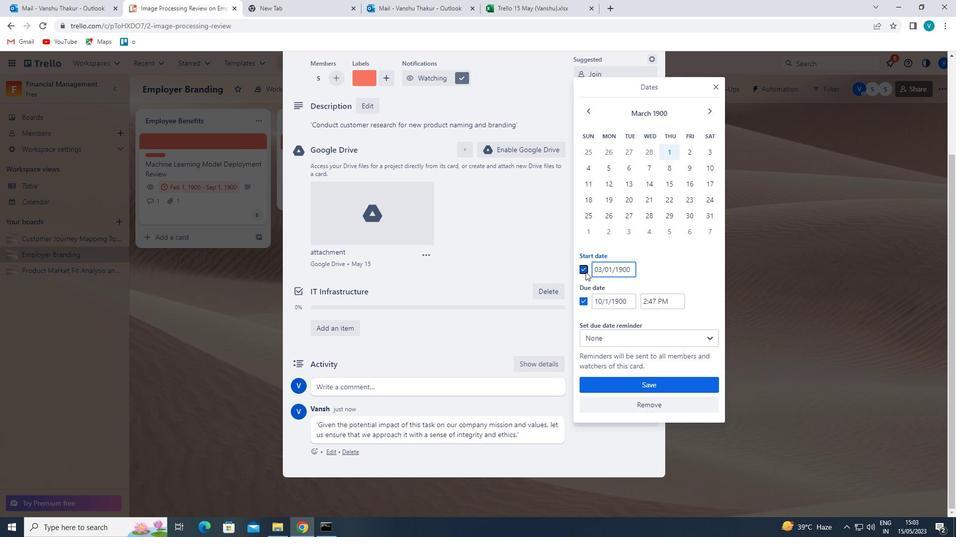
Action: Mouse pressed left at (598, 267)
Screenshot: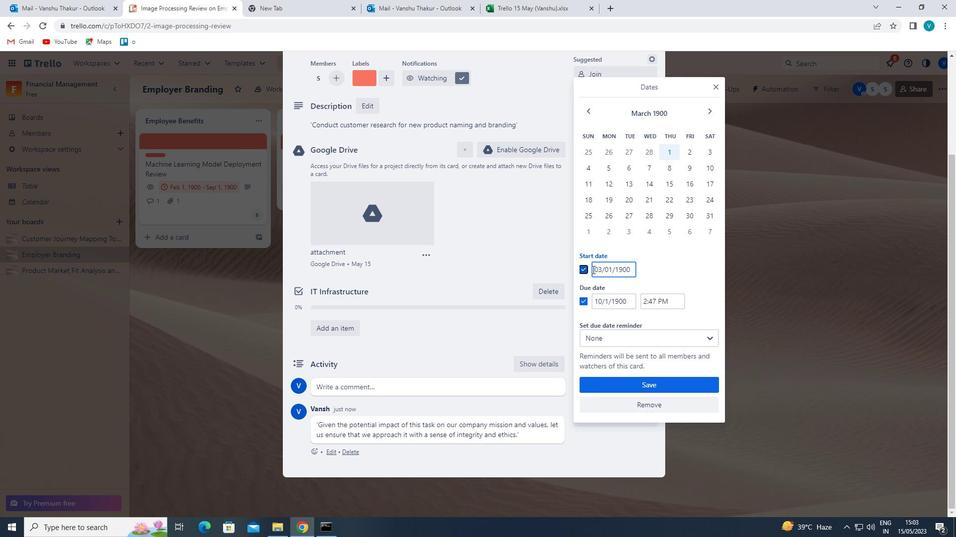 
Action: Mouse moved to (600, 272)
Screenshot: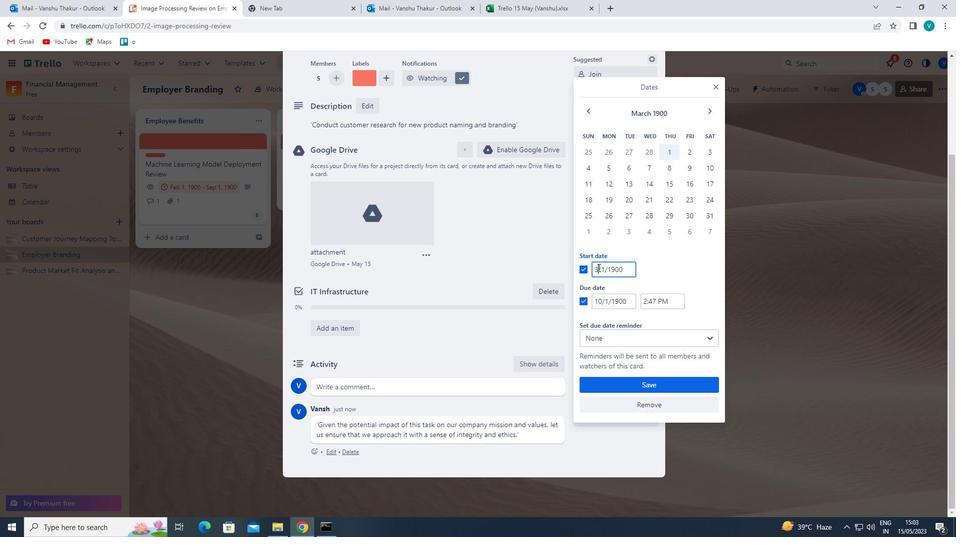 
Action: Key pressed <Key.backspace>5
Screenshot: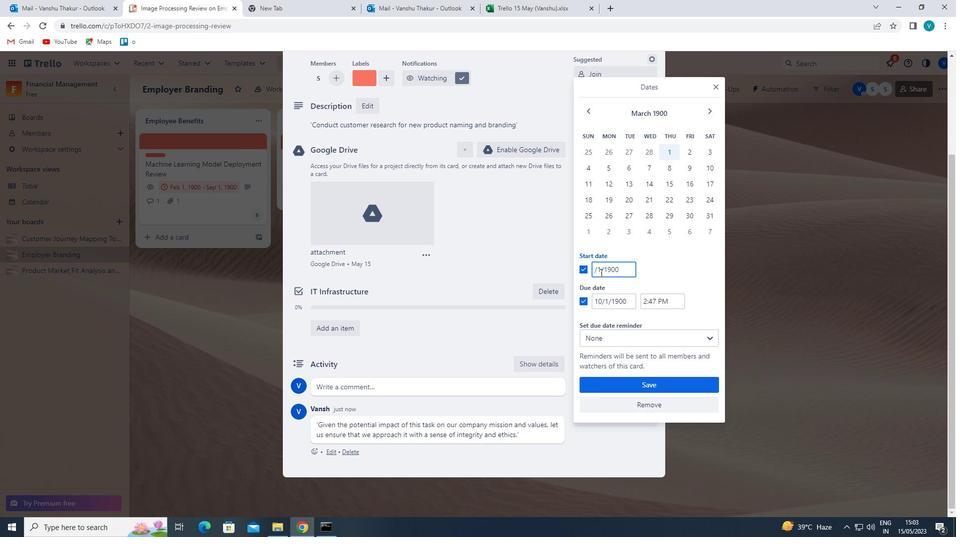 
Action: Mouse moved to (601, 302)
Screenshot: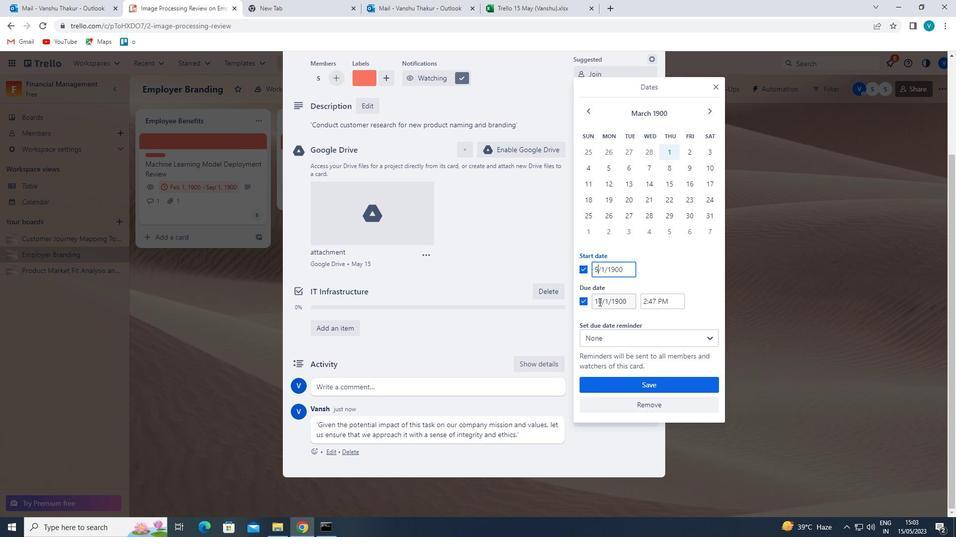 
Action: Mouse pressed left at (601, 302)
Screenshot: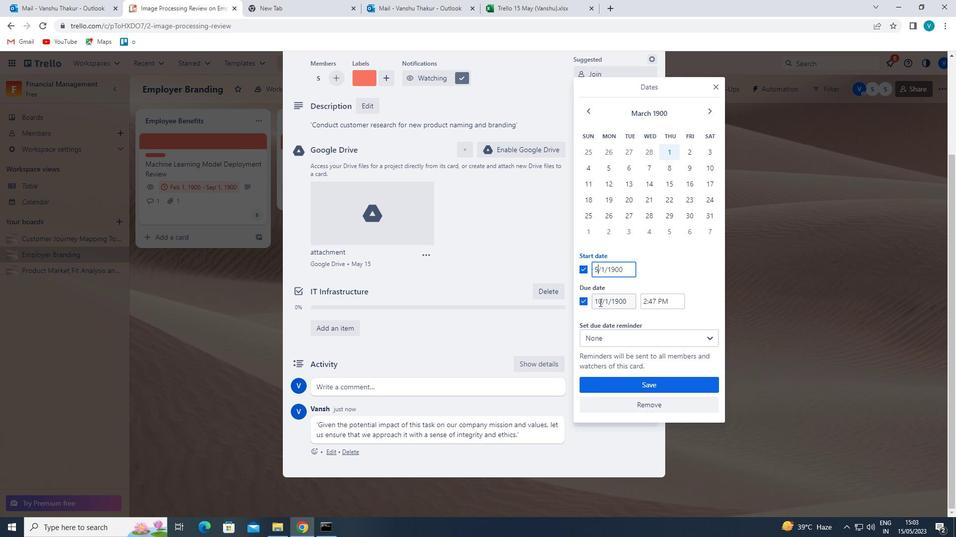 
Action: Mouse moved to (602, 311)
Screenshot: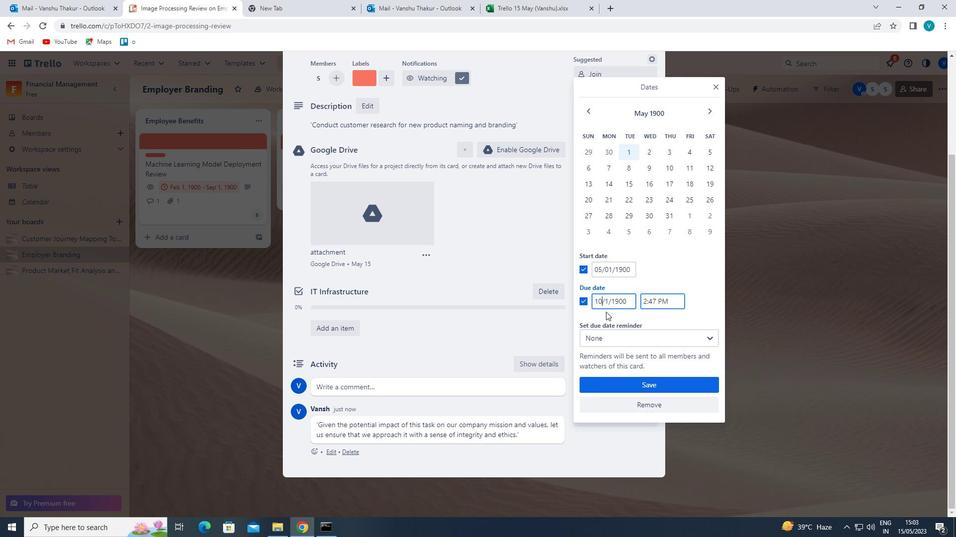 
Action: Key pressed <Key.backspace><Key.backspace>5
Screenshot: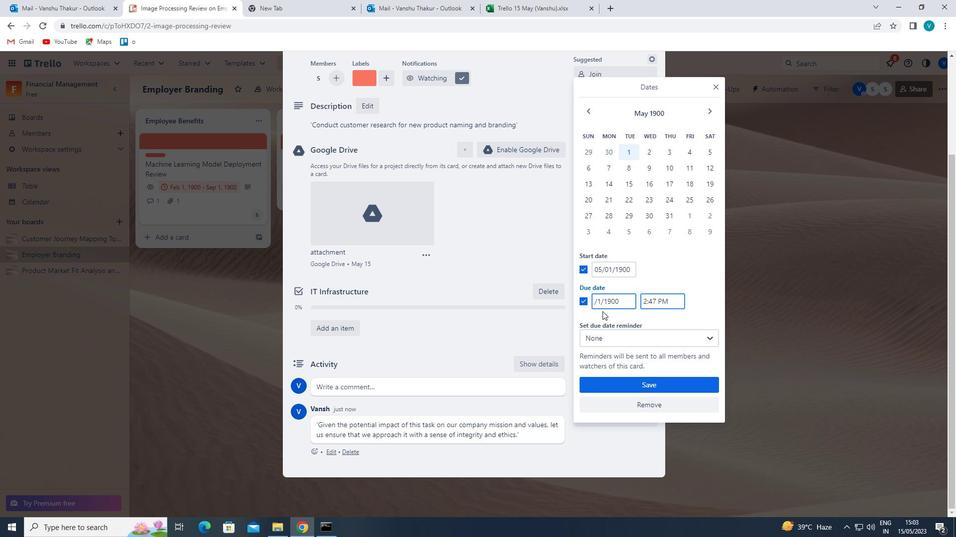 
Action: Mouse moved to (606, 383)
Screenshot: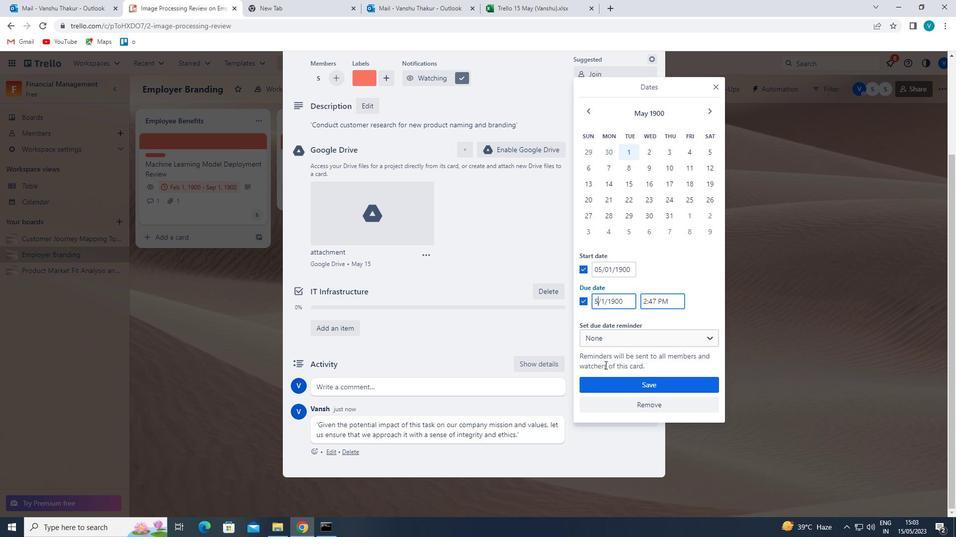 
Action: Mouse pressed left at (606, 383)
Screenshot: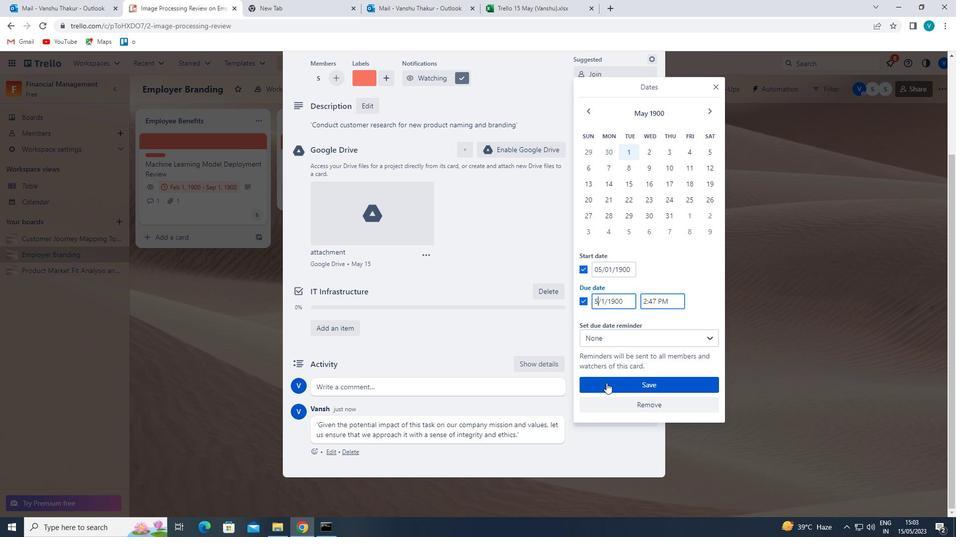 
